 Task: Create a task  Integrate a new third-party API into a website , assign it to team member softage.1@softage.net in the project AgileCoast and update the status of the task to  On Track  , set the priority of the task to Low
Action: Mouse moved to (63, 292)
Screenshot: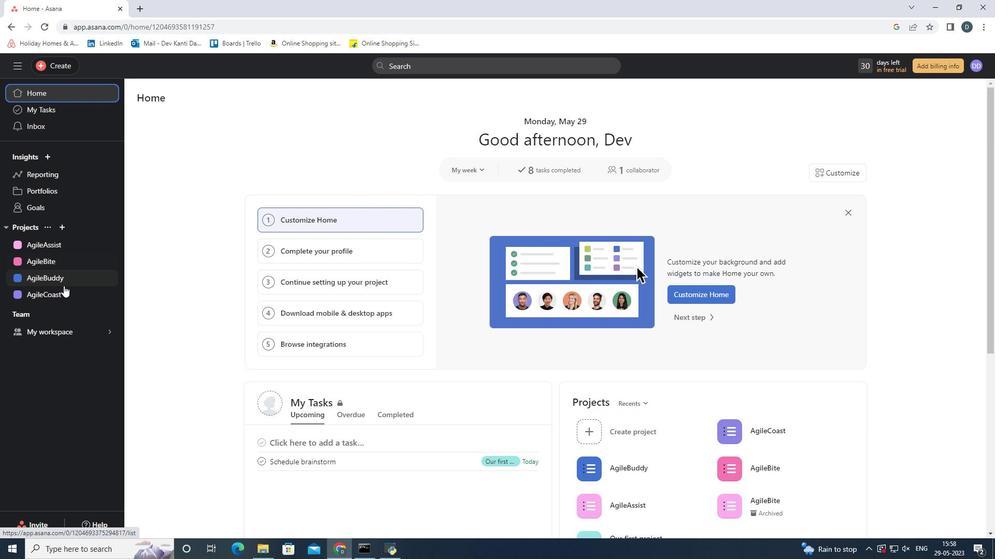
Action: Mouse pressed left at (63, 292)
Screenshot: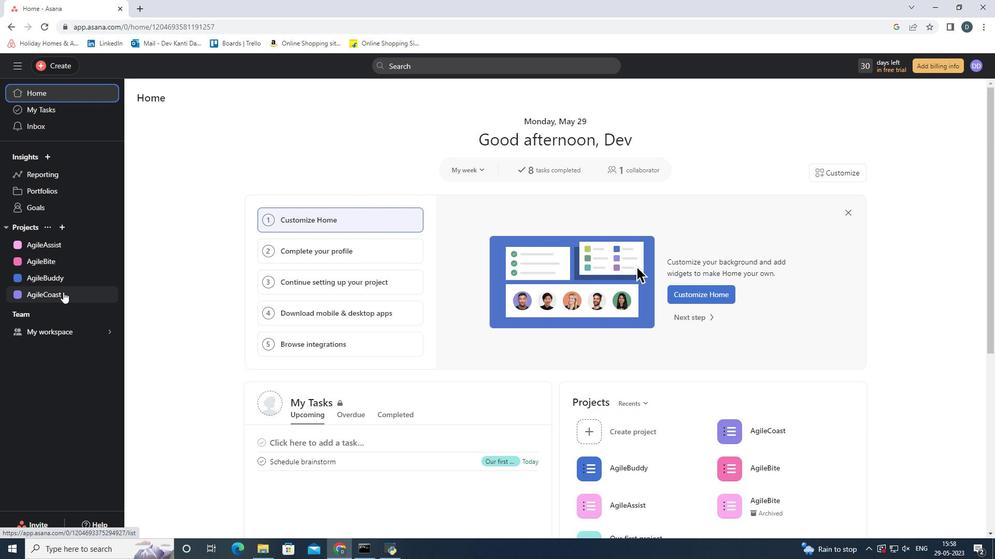 
Action: Mouse moved to (58, 61)
Screenshot: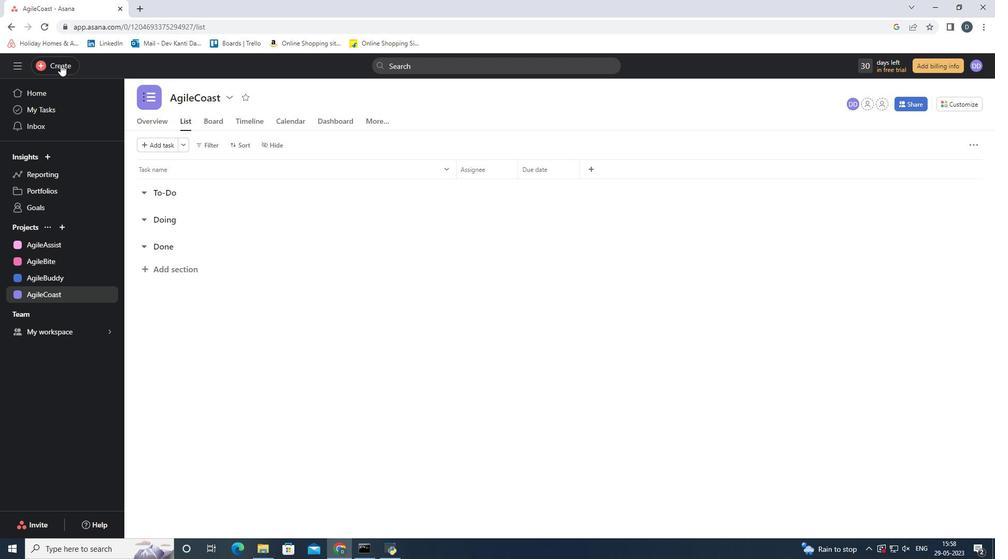 
Action: Mouse pressed left at (58, 61)
Screenshot: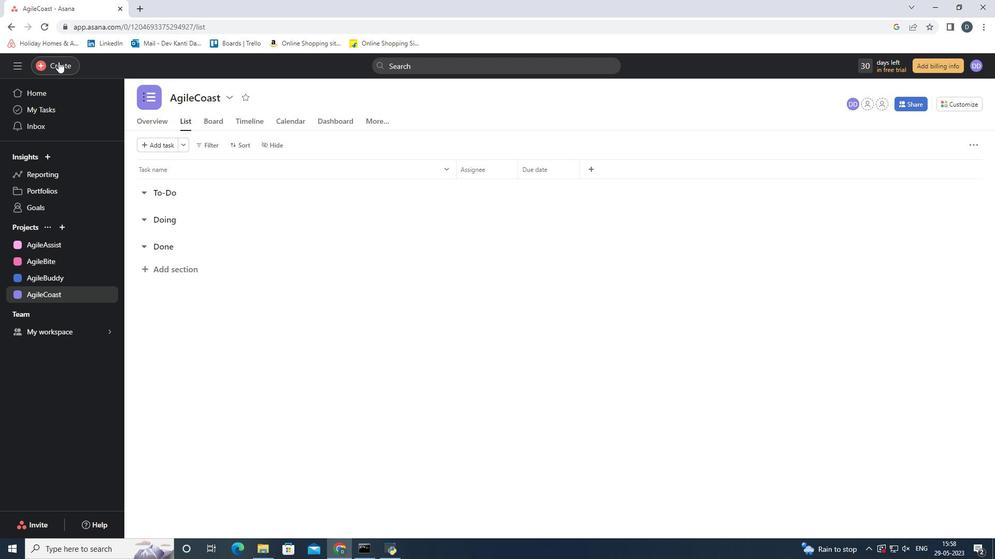 
Action: Mouse moved to (127, 72)
Screenshot: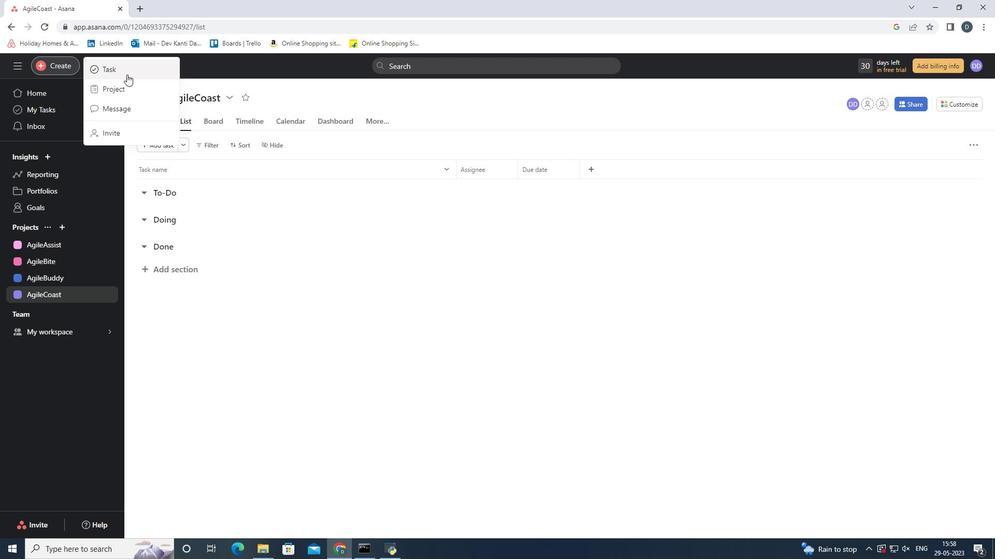 
Action: Mouse pressed left at (127, 72)
Screenshot: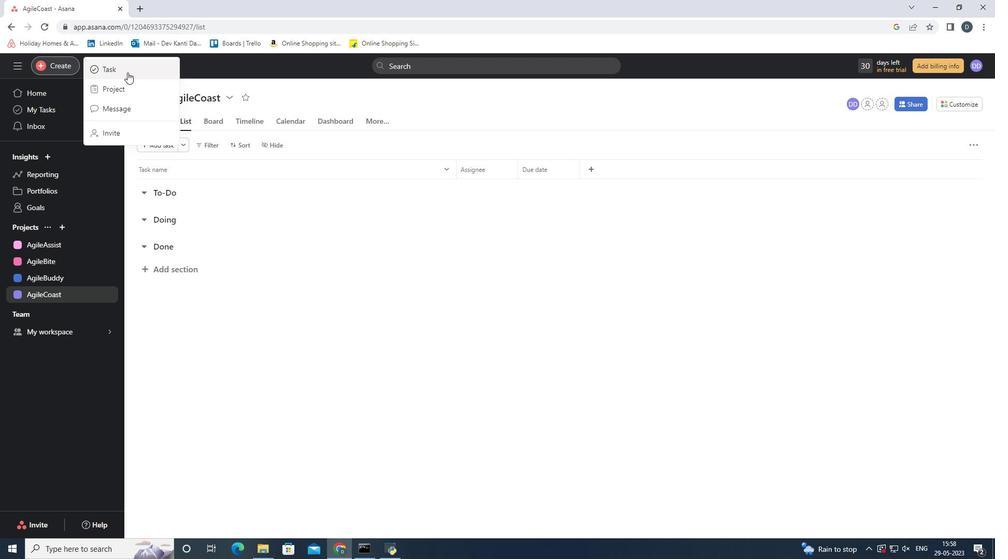 
Action: Mouse moved to (812, 319)
Screenshot: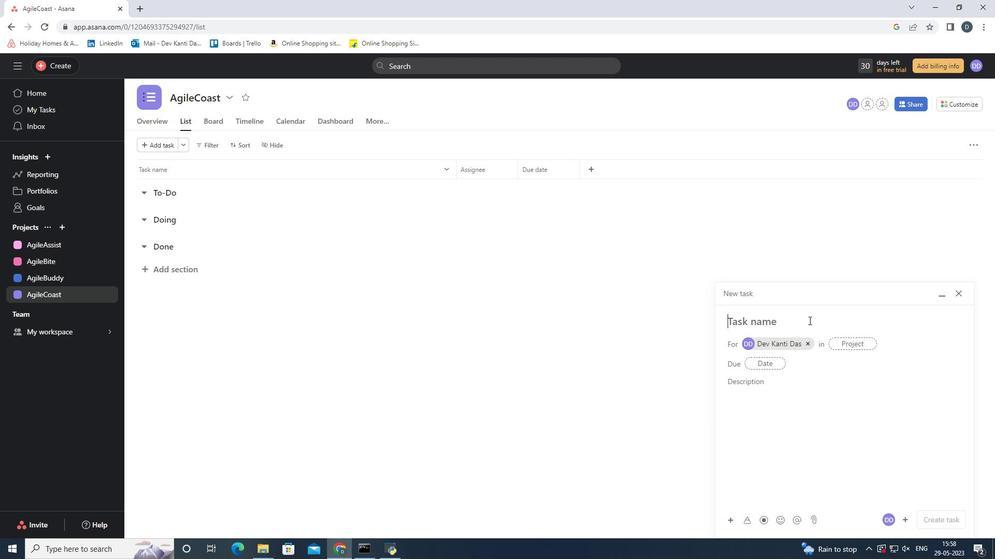 
Action: Key pressed <Key.shift><Key.shift><Key.shift><Key.shift><Key.shift><Key.shift><Key.shift><Key.shift><Key.shift><Key.shift><Key.shift><Key.shift><Key.shift><Key.shift><Key.shift><Key.shift><Key.shift><Key.shift><Key.shift><Key.shift><Key.shift><Key.shift><Key.shift><Key.shift><Key.shift>Integrate<Key.space>a<Key.space>new<Key.space>third<Key.space><Key.backspace>-party<Key.space><Key.shift>A<Key.shift_r>PI<Key.space>into<Key.space>a<Key.space>website
Screenshot: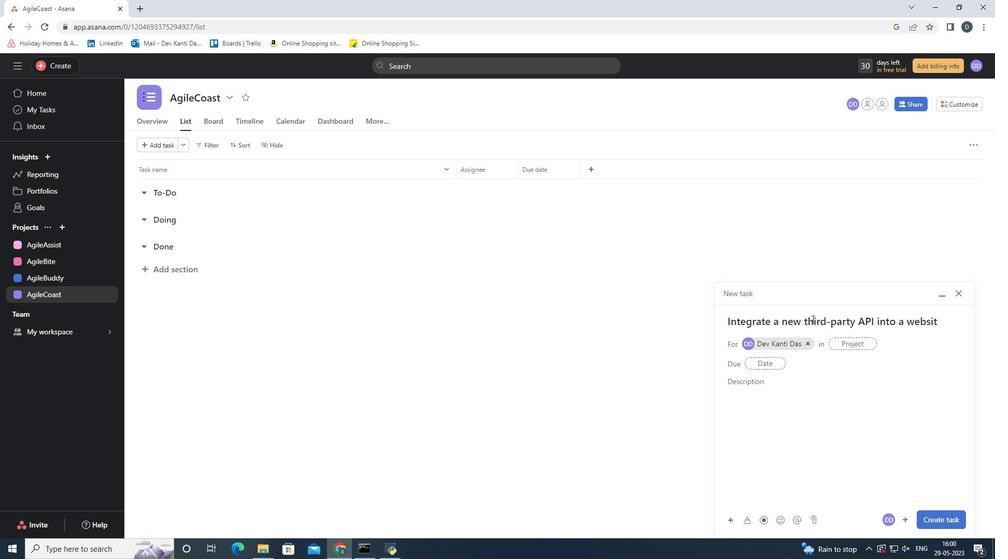 
Action: Mouse moved to (858, 343)
Screenshot: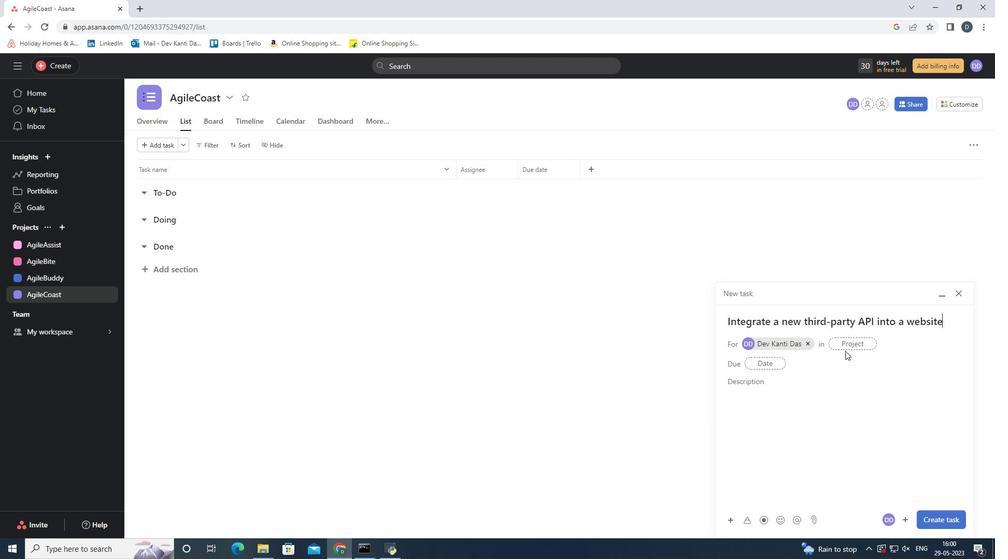 
Action: Mouse pressed left at (858, 343)
Screenshot: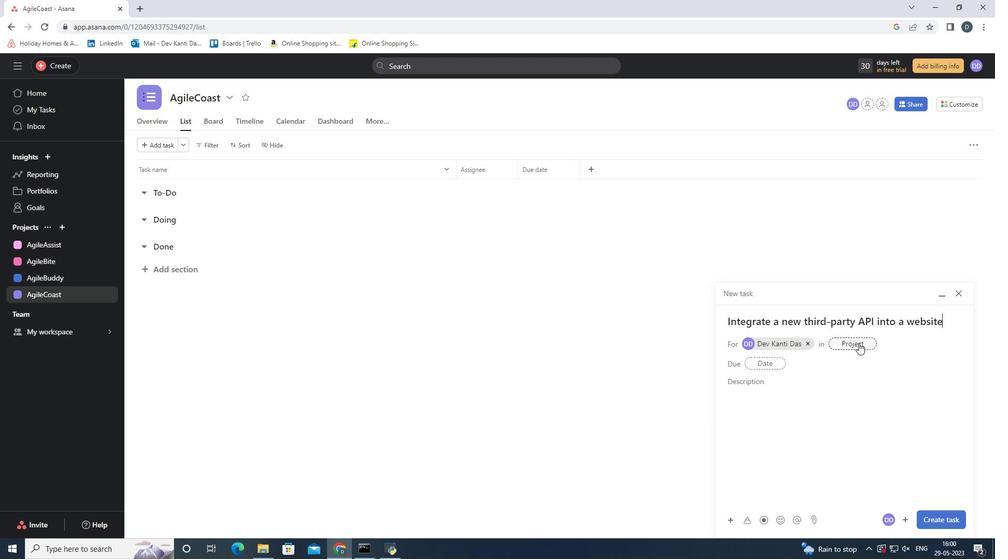 
Action: Mouse moved to (773, 363)
Screenshot: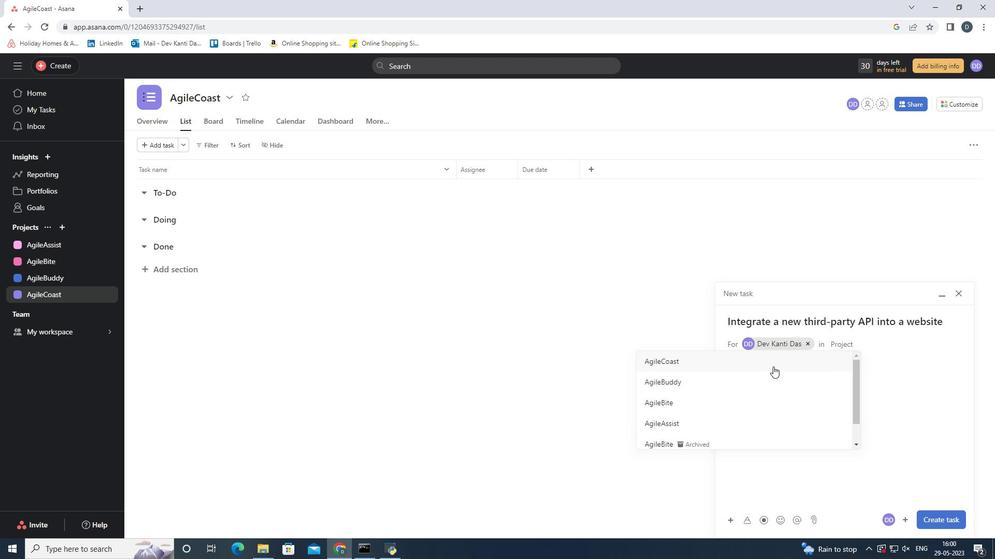 
Action: Mouse pressed left at (773, 363)
Screenshot: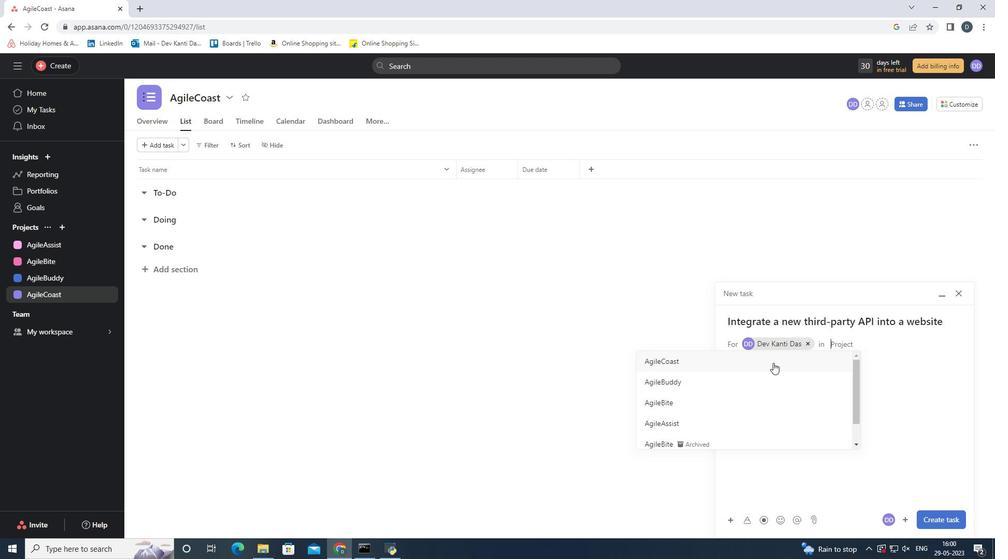
Action: Mouse moved to (899, 517)
Screenshot: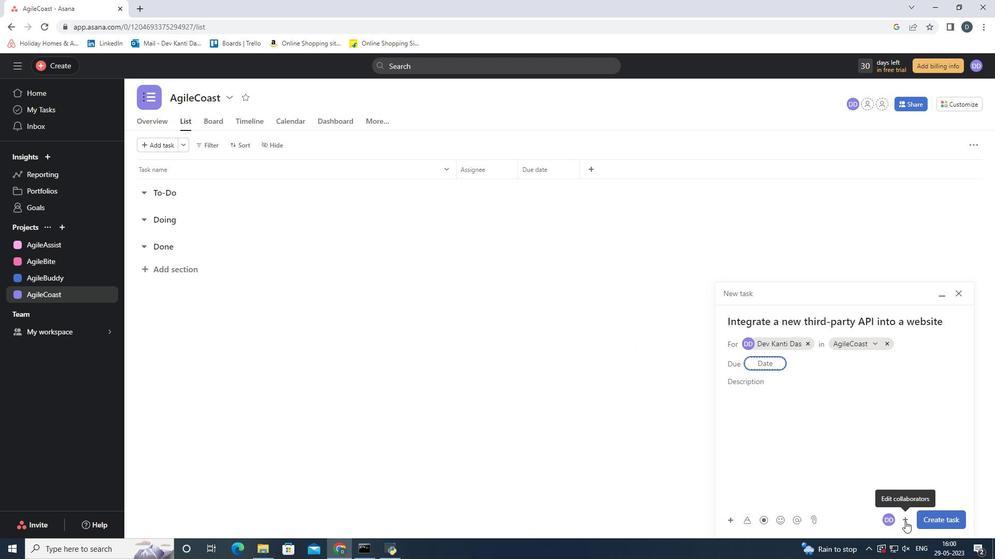 
Action: Mouse pressed left at (899, 517)
Screenshot: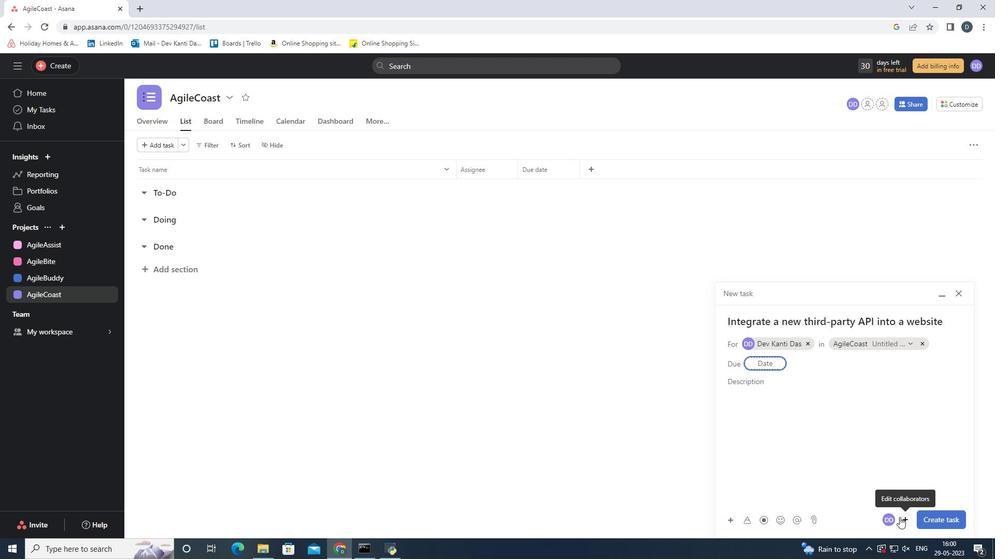 
Action: Mouse moved to (897, 482)
Screenshot: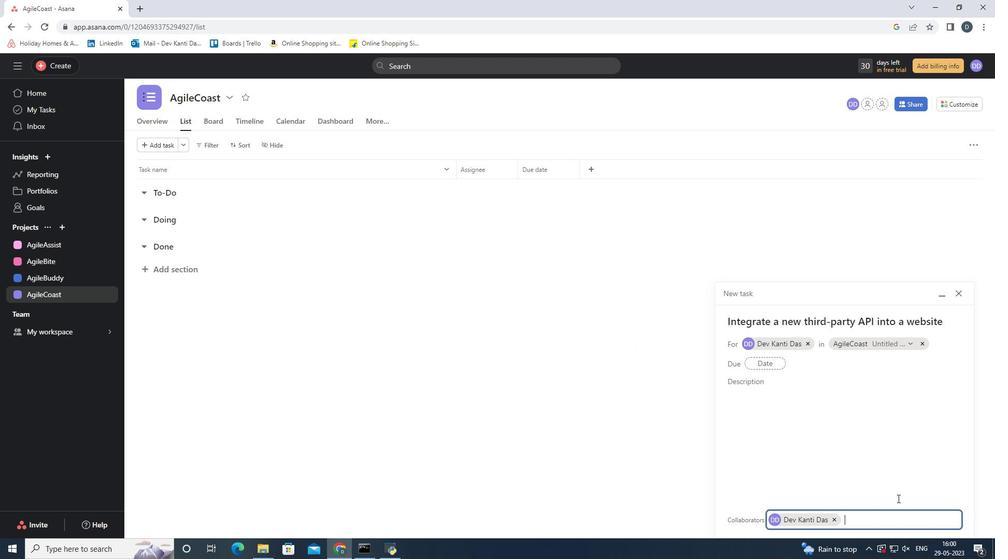 
Action: Key pressed <Key.shift>Soft
Screenshot: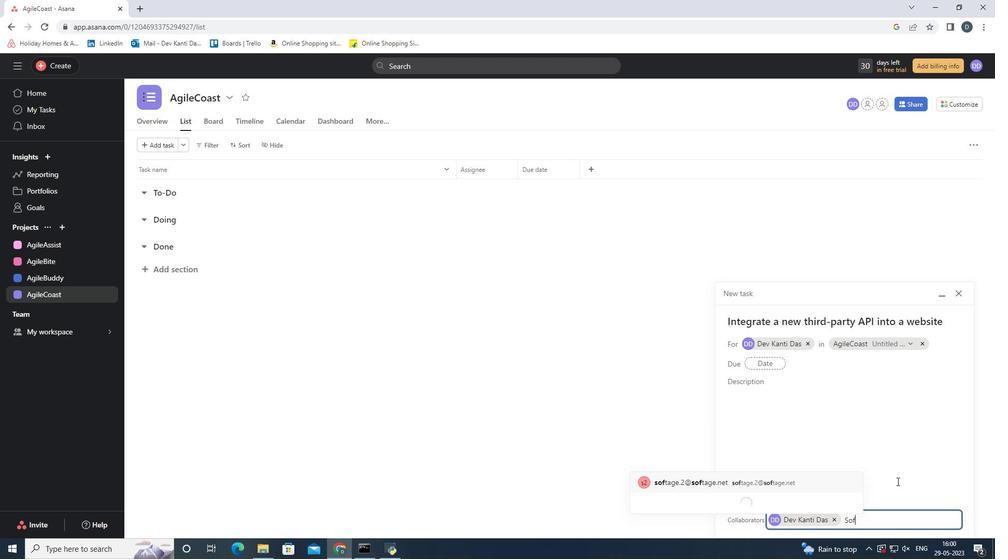 
Action: Mouse moved to (889, 488)
Screenshot: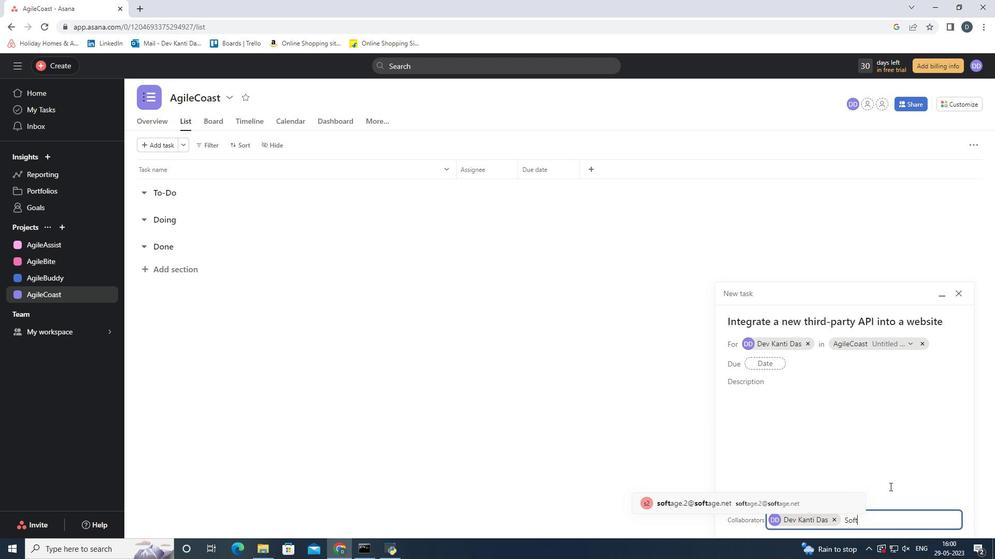 
Action: Key pressed <Key.backspace><Key.backspace><Key.backspace><Key.backspace>
Screenshot: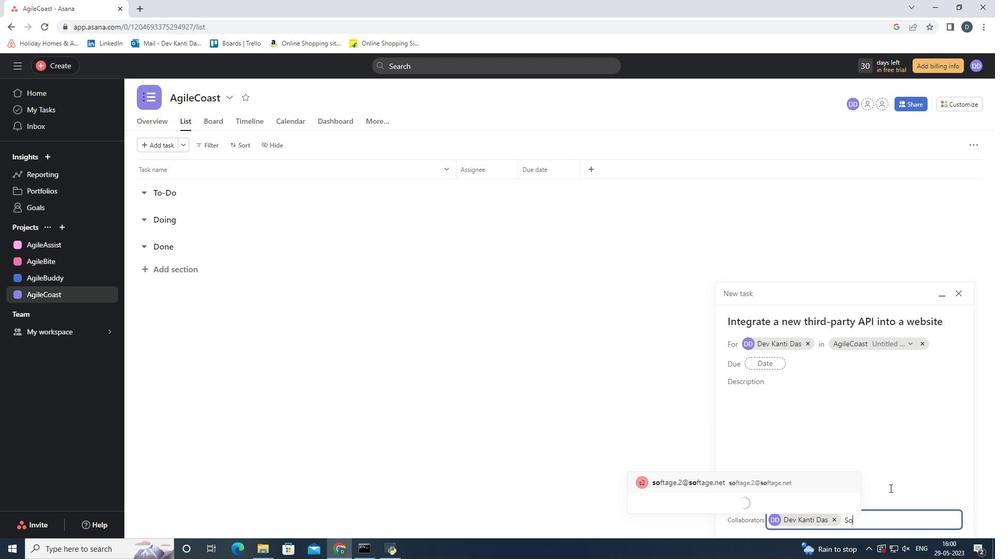 
Action: Mouse pressed left at (889, 488)
Screenshot: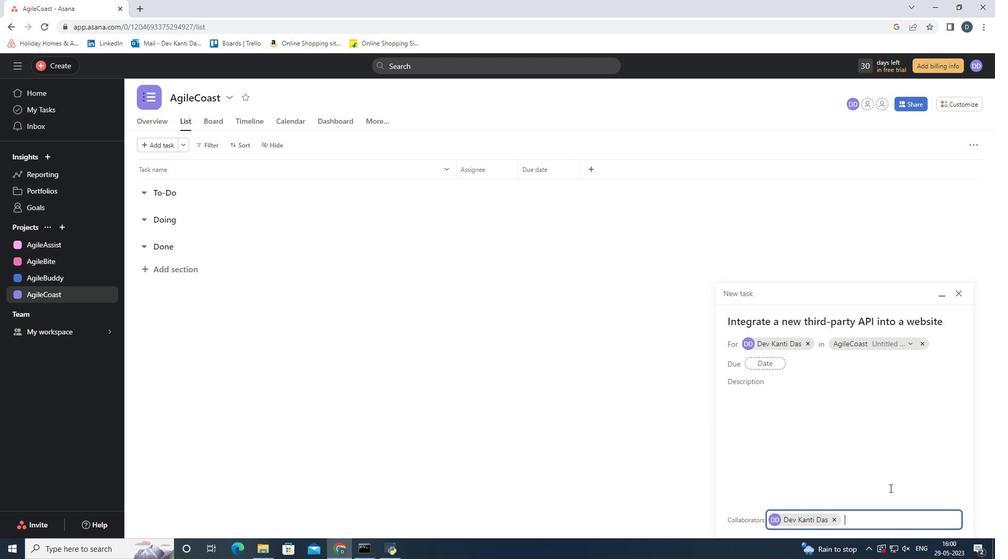 
Action: Mouse moved to (40, 530)
Screenshot: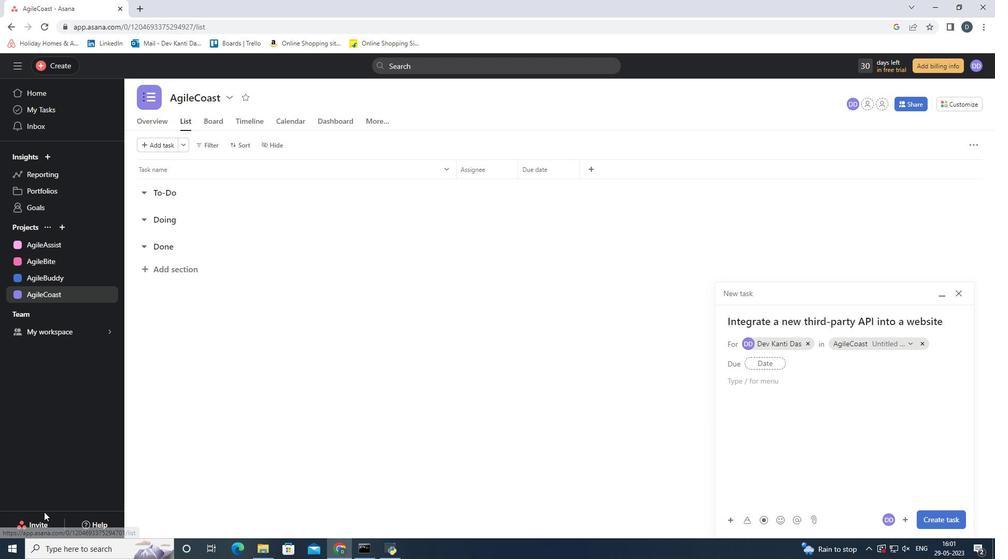 
Action: Mouse pressed left at (40, 530)
Screenshot: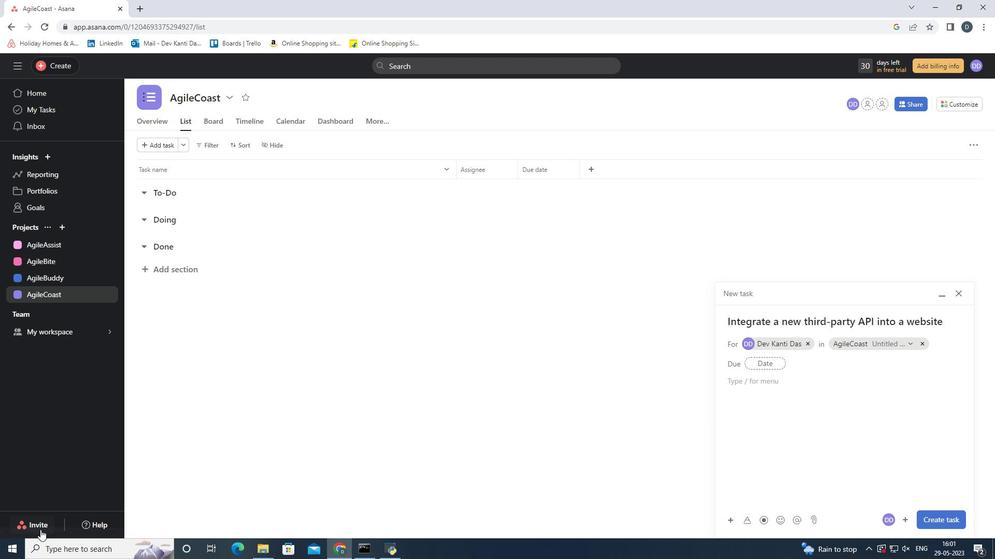 
Action: Mouse moved to (454, 162)
Screenshot: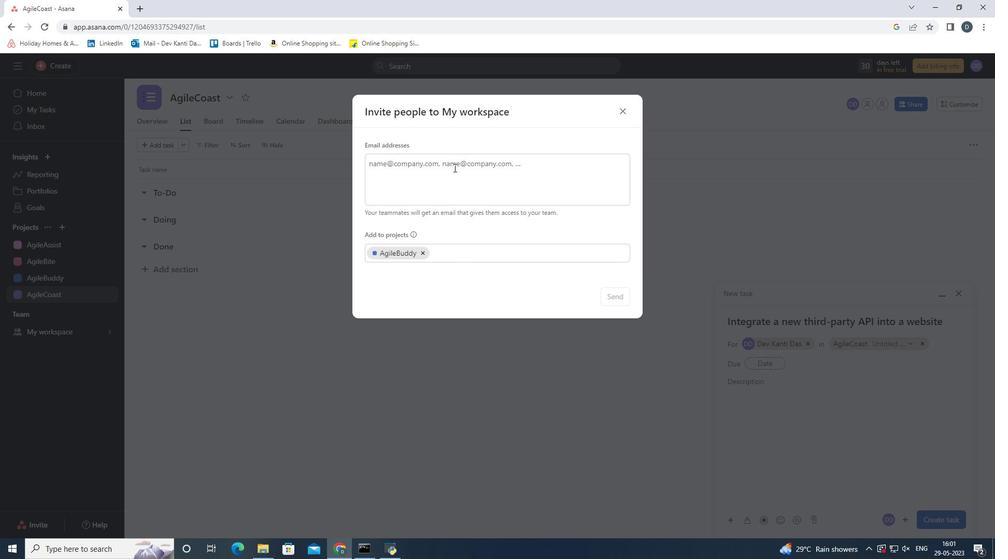 
Action: Mouse pressed left at (454, 162)
Screenshot: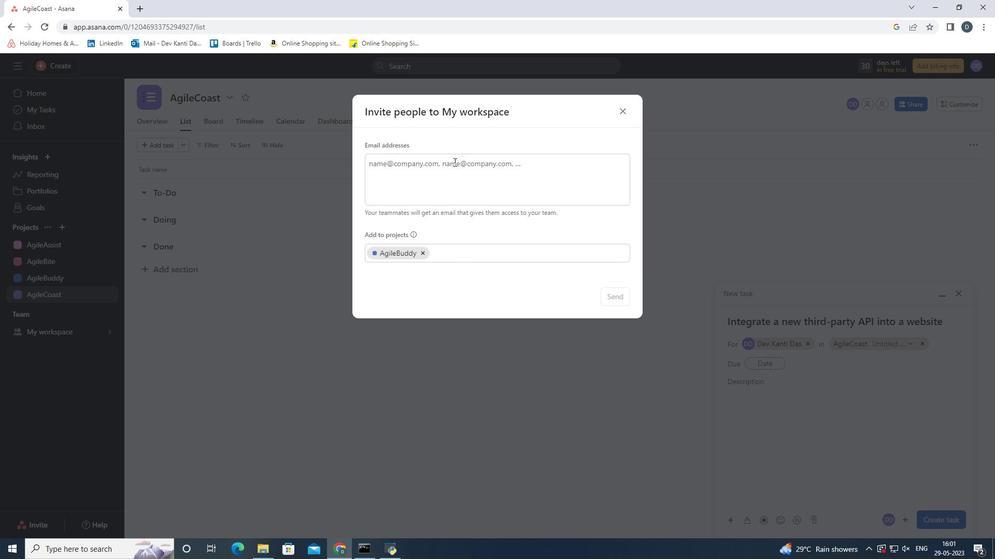 
Action: Key pressed <Key.shift><Key.shift><Key.shift>Softage.1<Key.shift>@softage.net
Screenshot: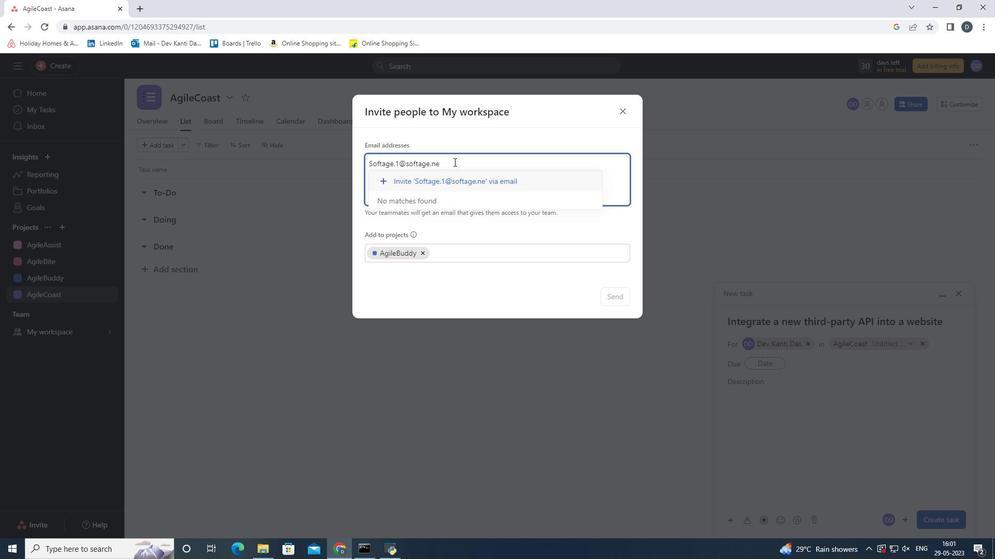
Action: Mouse moved to (509, 179)
Screenshot: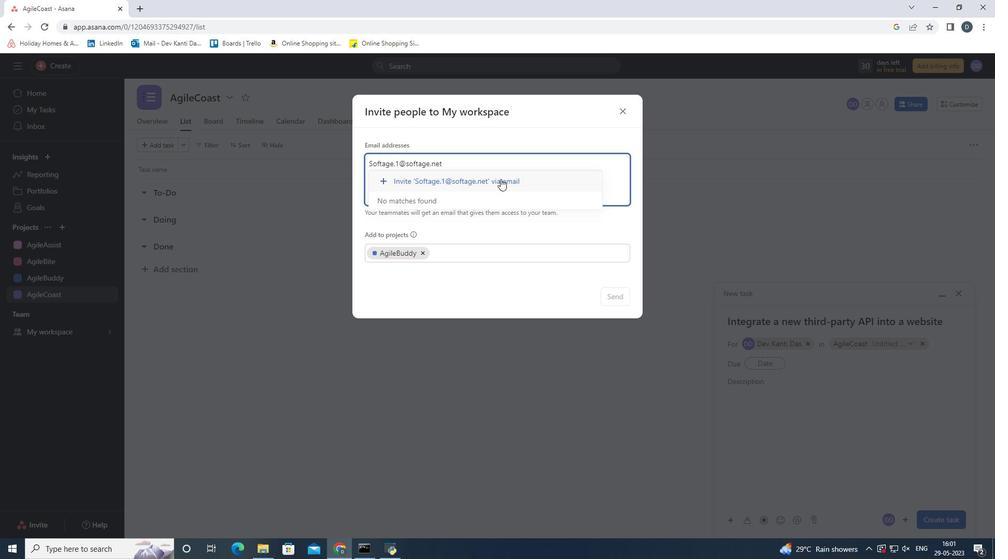 
Action: Mouse pressed left at (509, 179)
Screenshot: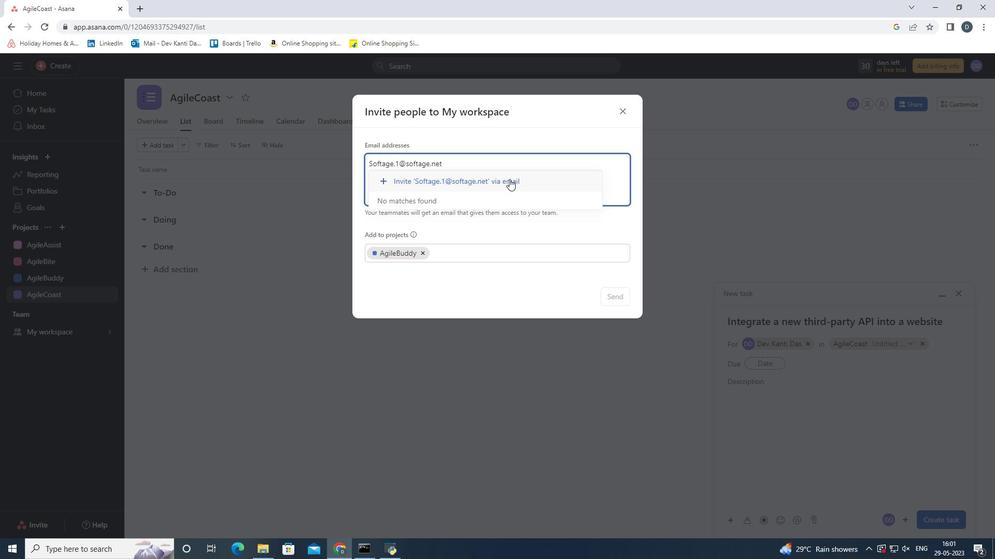 
Action: Mouse moved to (616, 297)
Screenshot: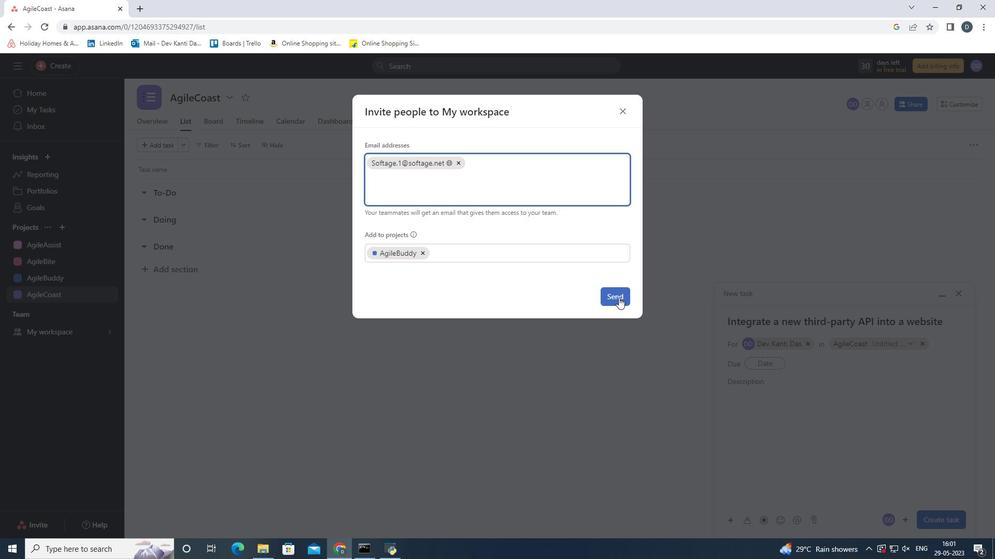 
Action: Mouse pressed left at (616, 297)
Screenshot: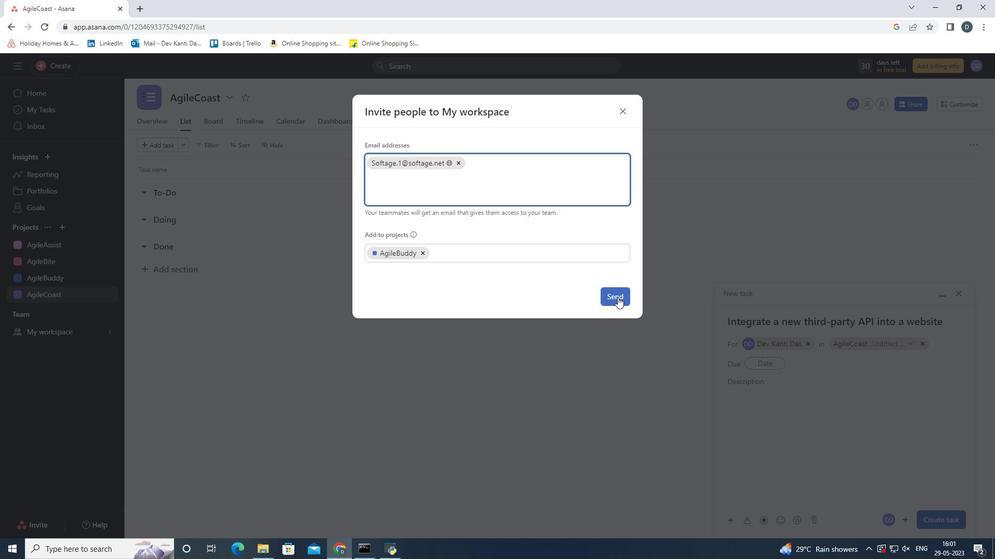 
Action: Mouse moved to (590, 171)
Screenshot: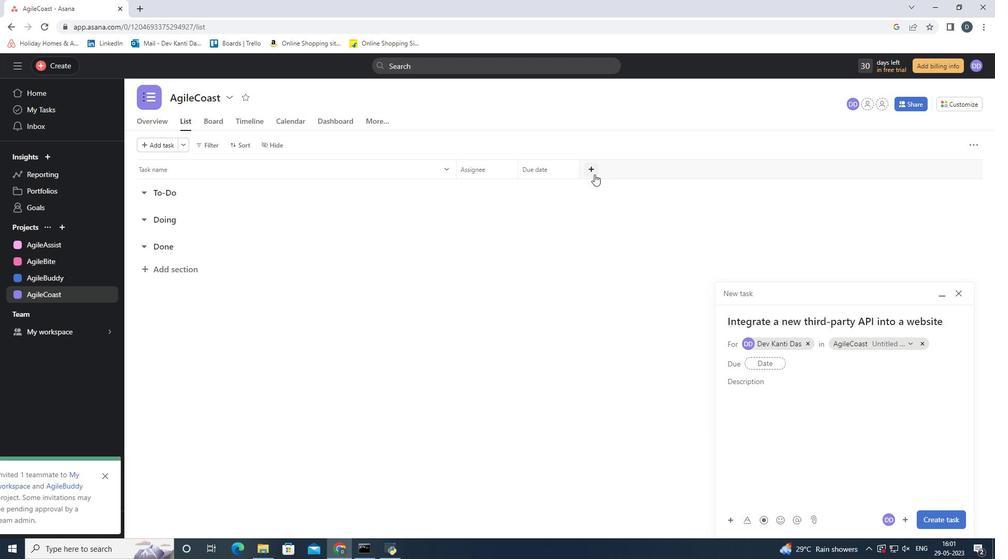 
Action: Mouse pressed left at (590, 171)
Screenshot: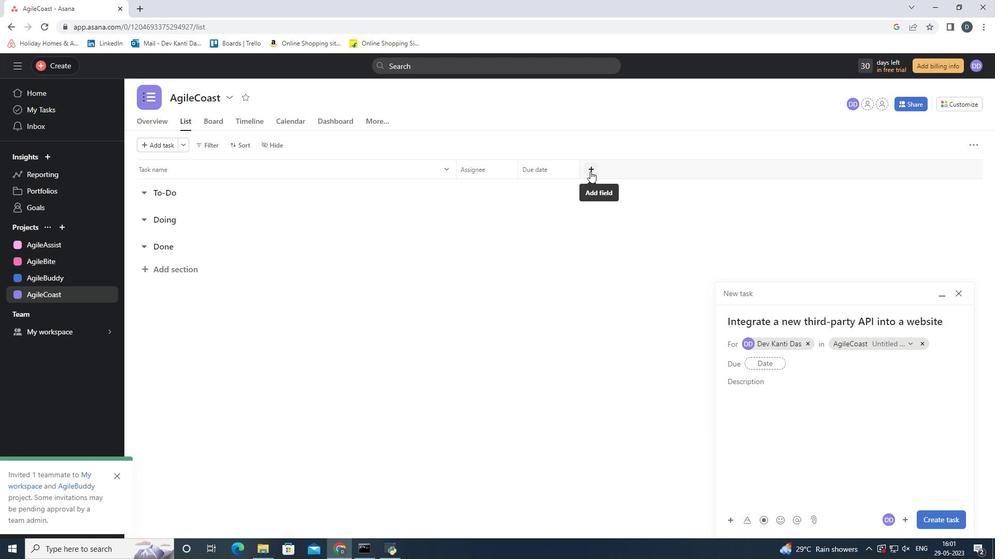 
Action: Mouse moved to (612, 208)
Screenshot: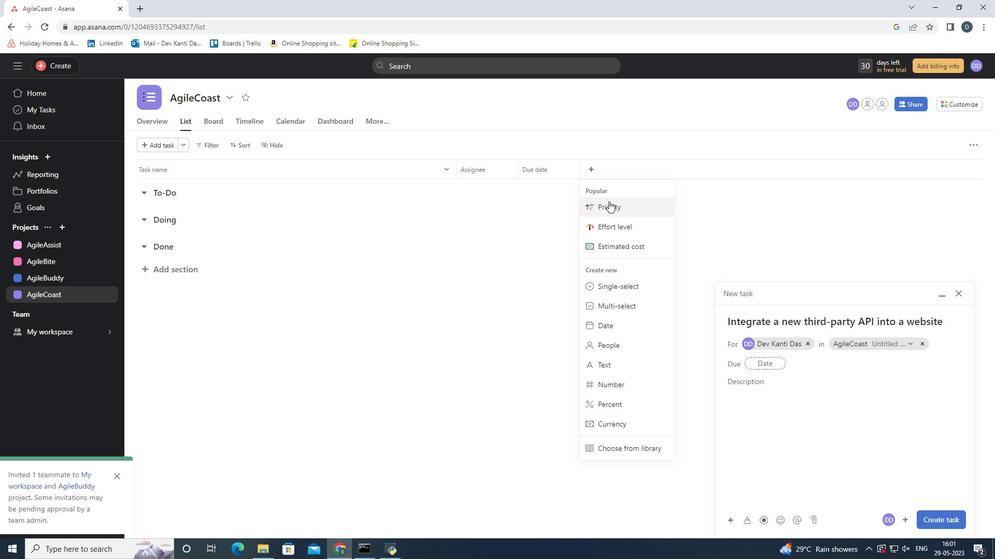 
Action: Mouse pressed left at (612, 208)
Screenshot: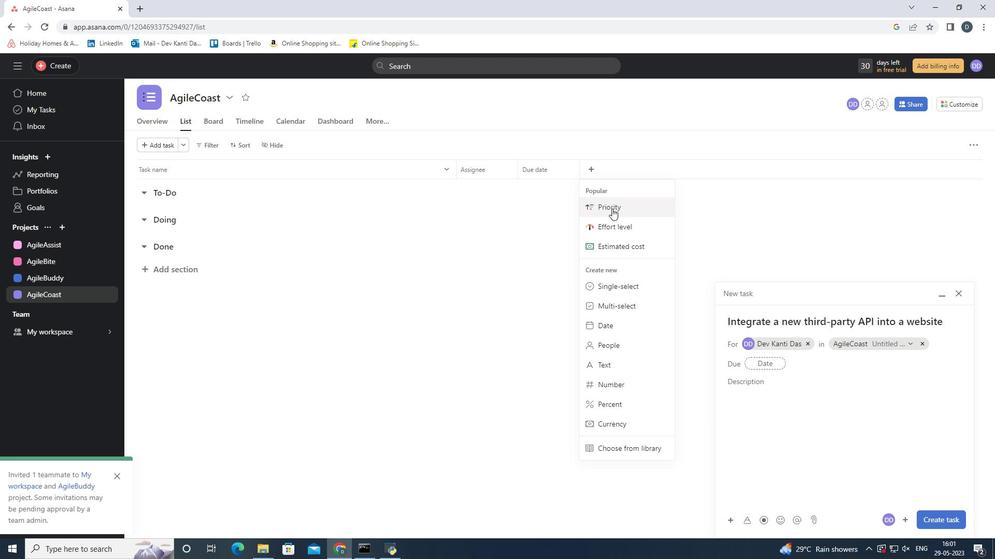 
Action: Mouse moved to (610, 364)
Screenshot: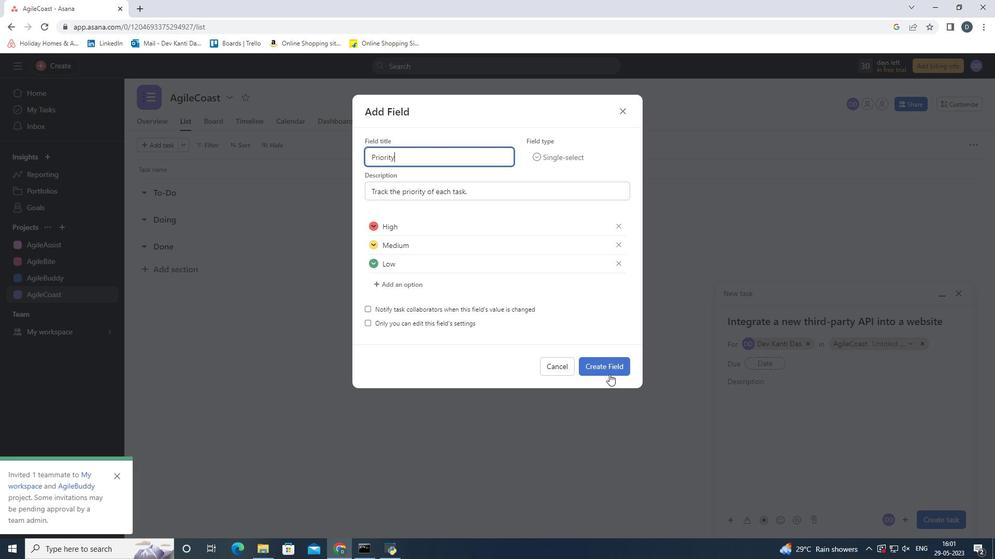 
Action: Mouse pressed left at (610, 364)
Screenshot: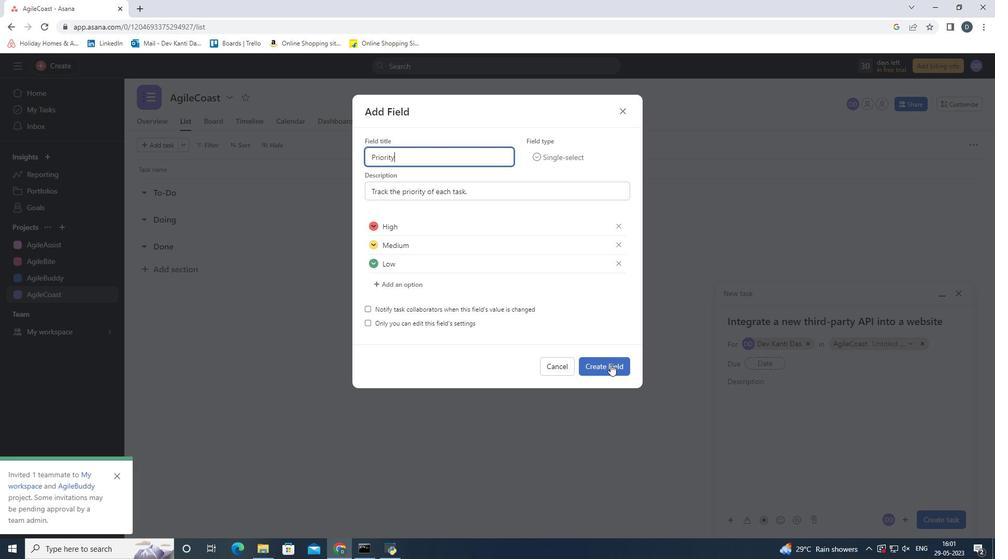
Action: Mouse moved to (655, 165)
Screenshot: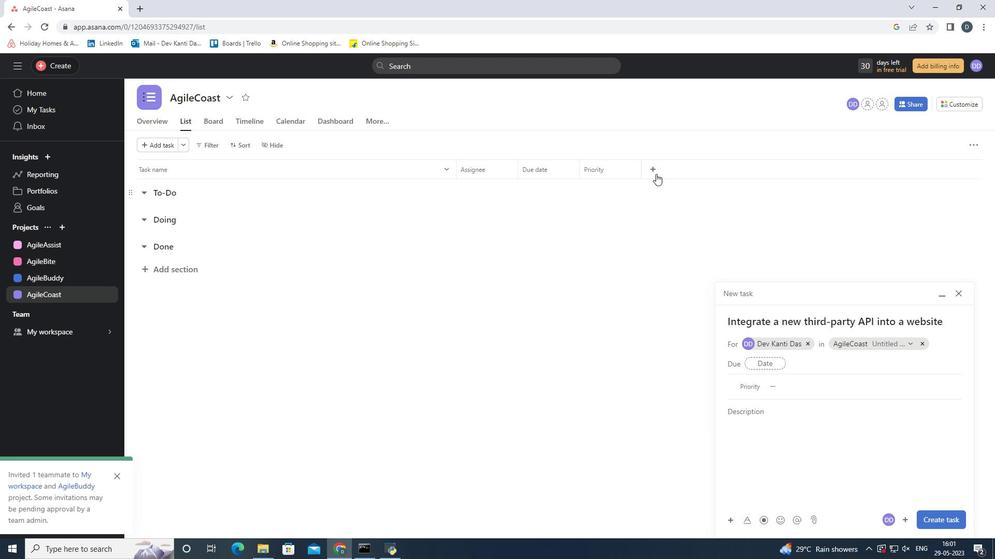 
Action: Mouse pressed left at (655, 165)
Screenshot: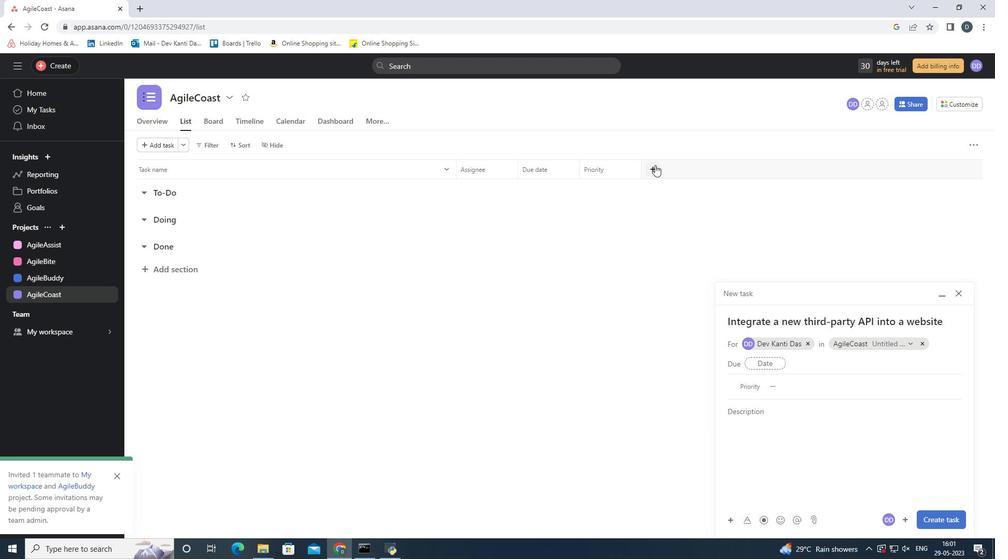 
Action: Mouse moved to (675, 293)
Screenshot: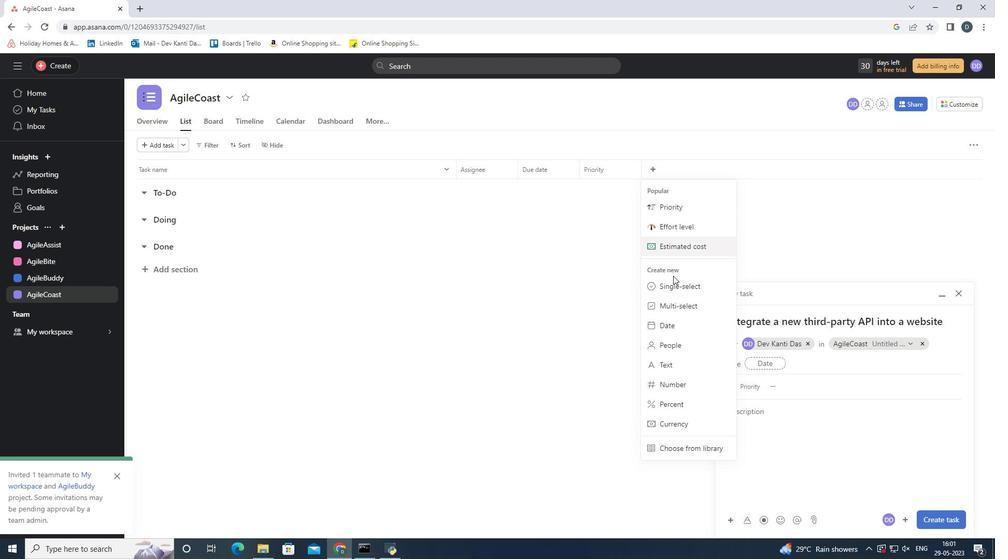 
Action: Mouse pressed left at (675, 293)
Screenshot: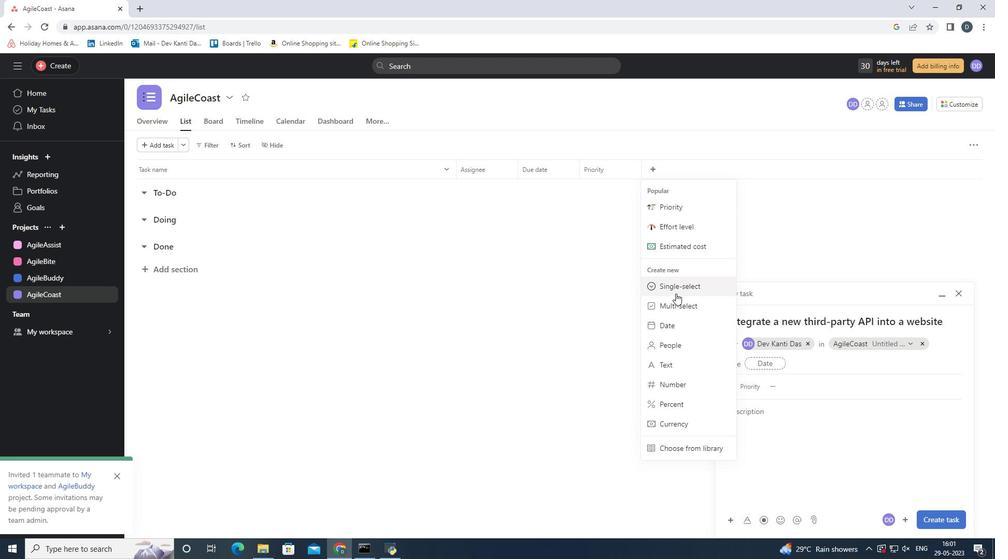 
Action: Mouse moved to (482, 166)
Screenshot: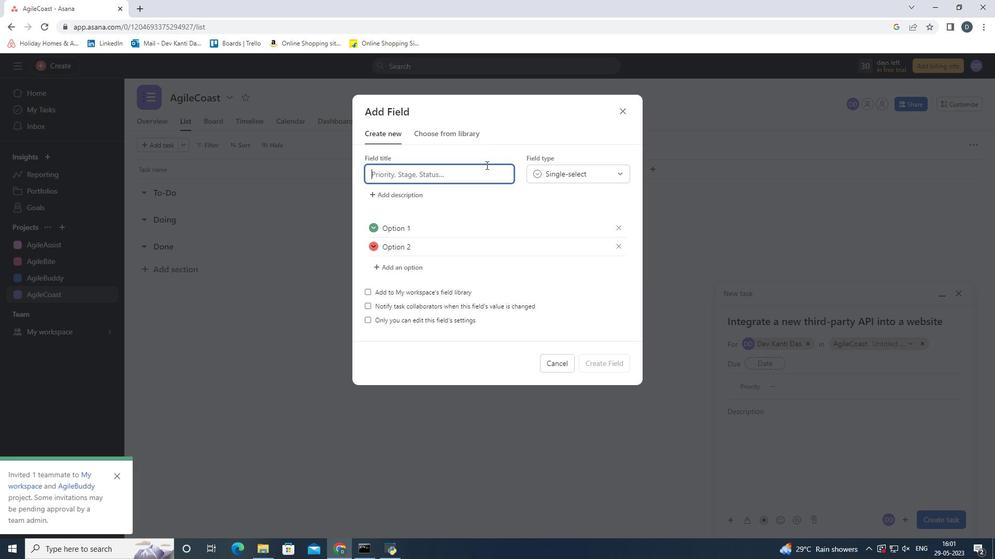 
Action: Key pressed <Key.shift><Key.shift><Key.shift>Status
Screenshot: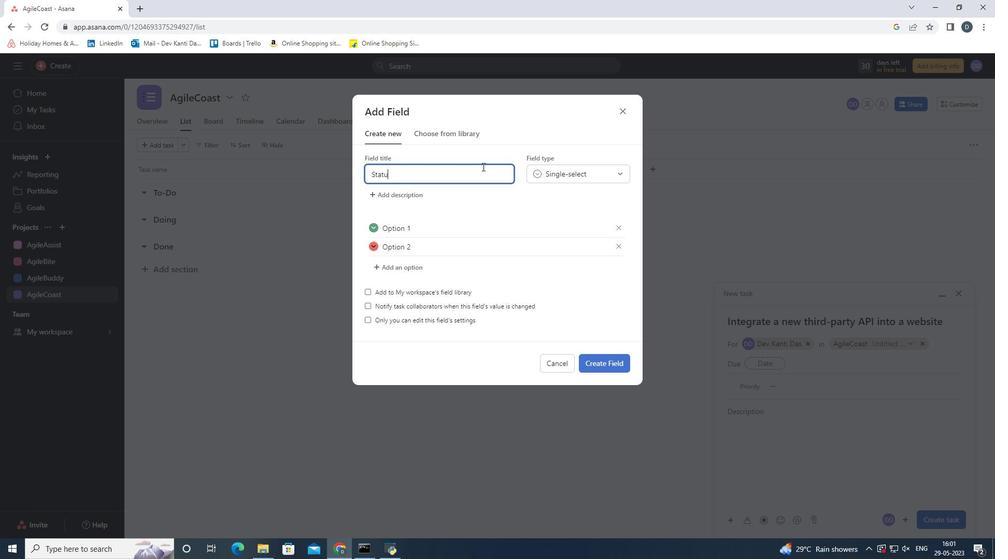 
Action: Mouse moved to (437, 234)
Screenshot: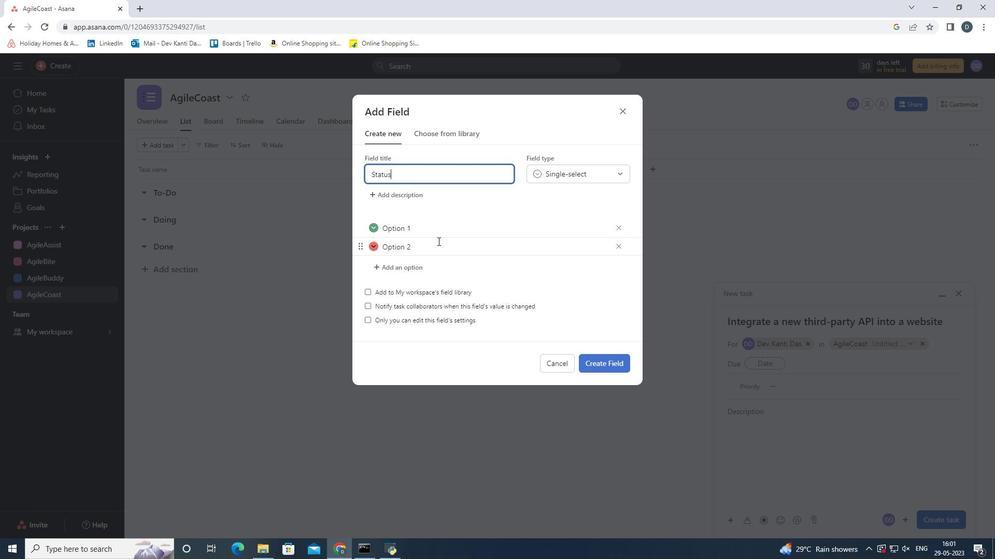
Action: Mouse pressed left at (437, 234)
Screenshot: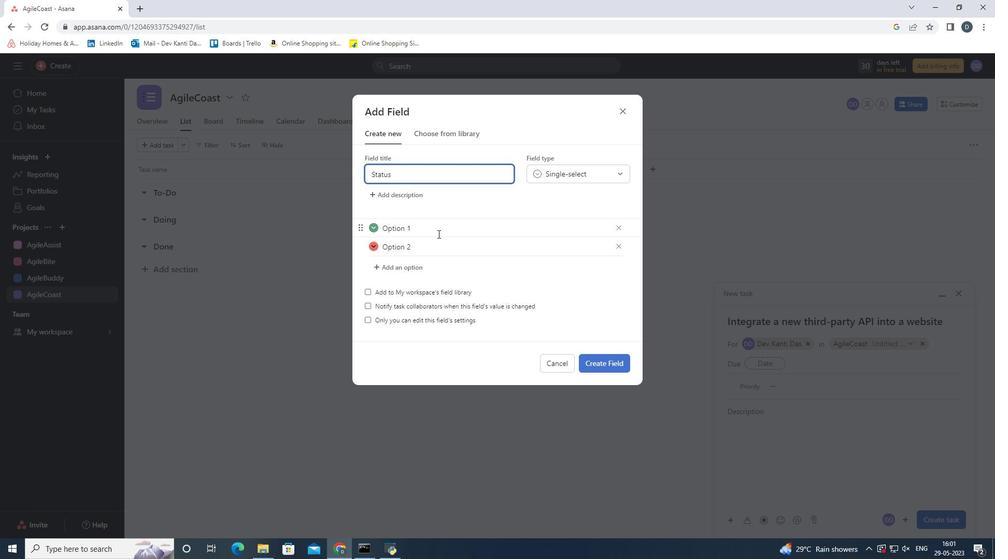 
Action: Mouse moved to (437, 233)
Screenshot: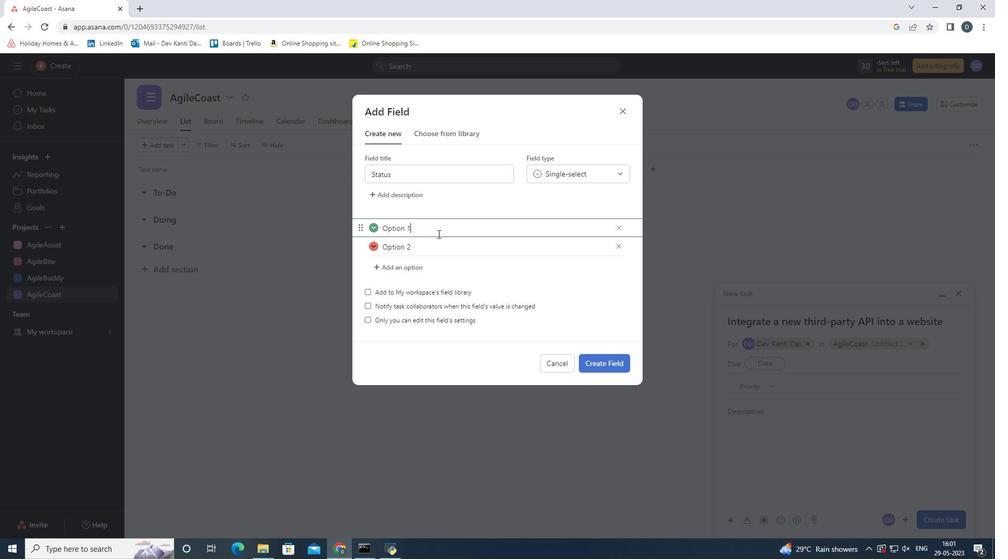 
Action: Key pressed <Key.backspace><Key.backspace><Key.backspace><Key.backspace><Key.backspace><Key.backspace><Key.backspace>n<Key.space><Key.shift>Track
Screenshot: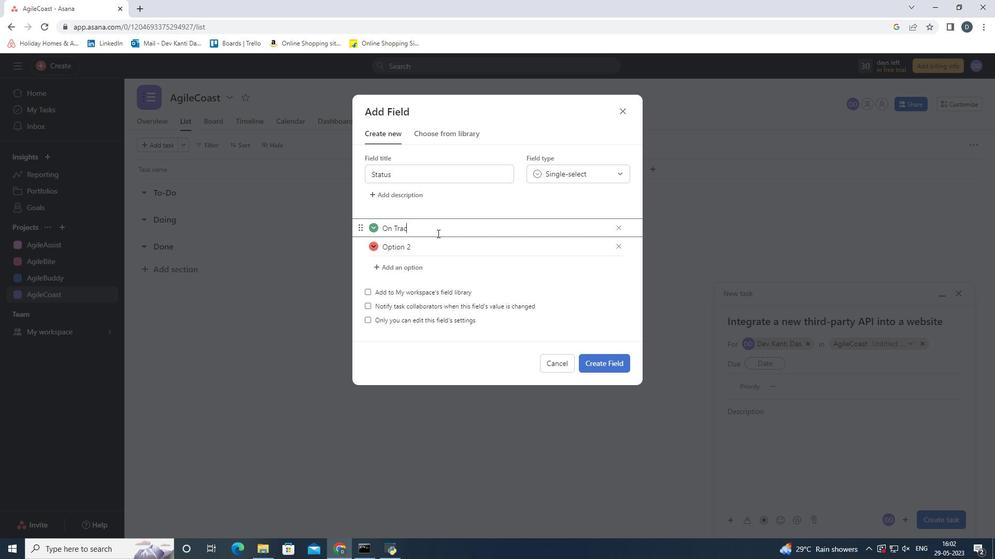 
Action: Mouse moved to (444, 258)
Screenshot: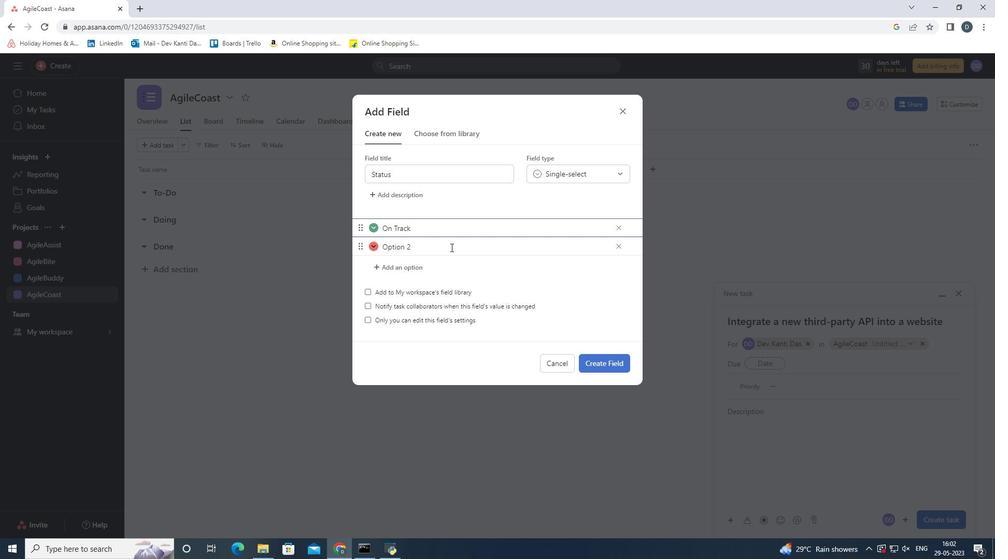 
Action: Mouse pressed left at (444, 258)
Screenshot: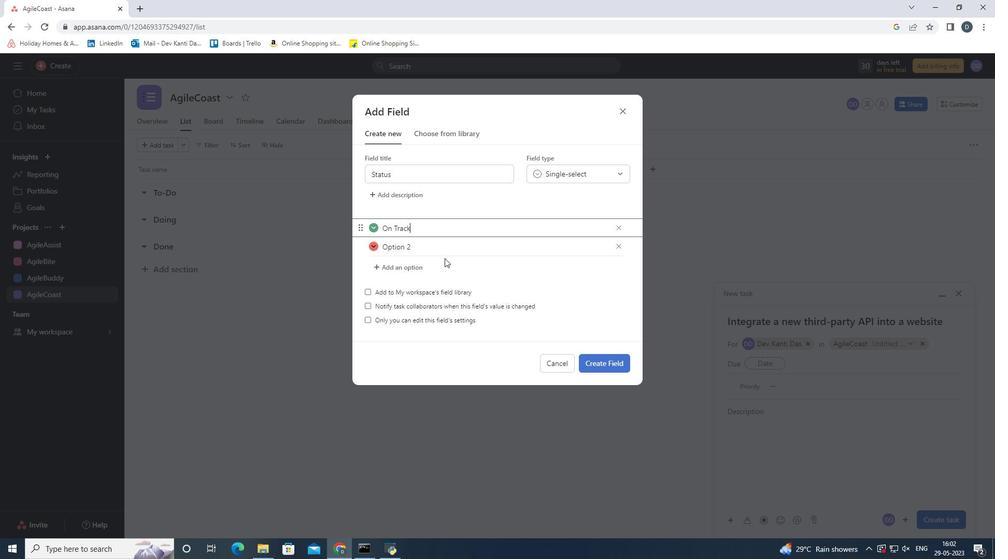 
Action: Mouse moved to (445, 254)
Screenshot: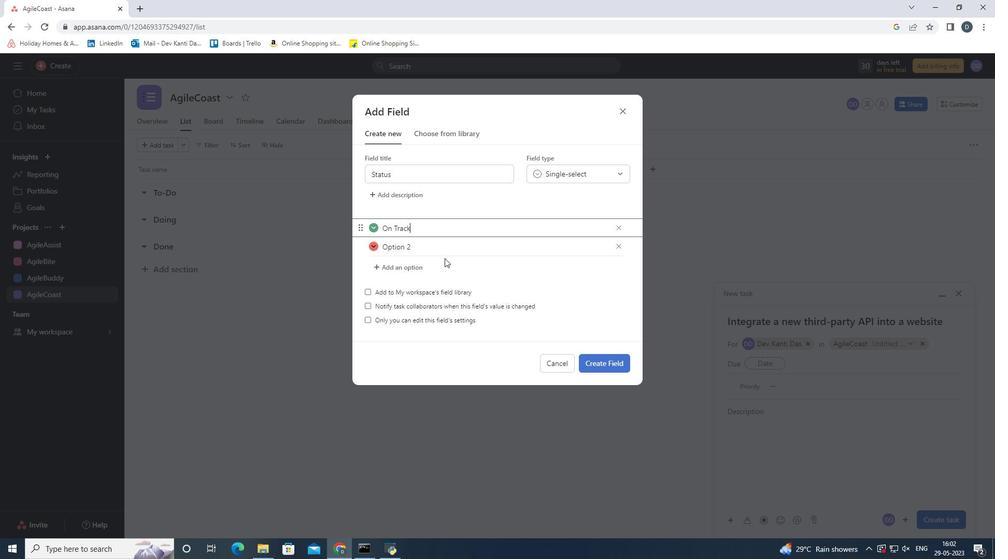 
Action: Mouse pressed left at (445, 254)
Screenshot: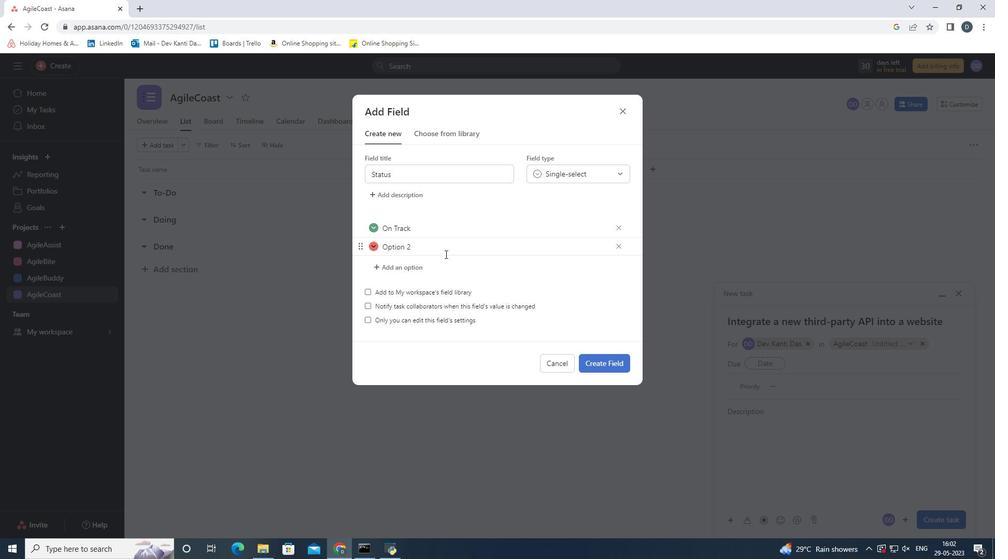 
Action: Mouse moved to (443, 254)
Screenshot: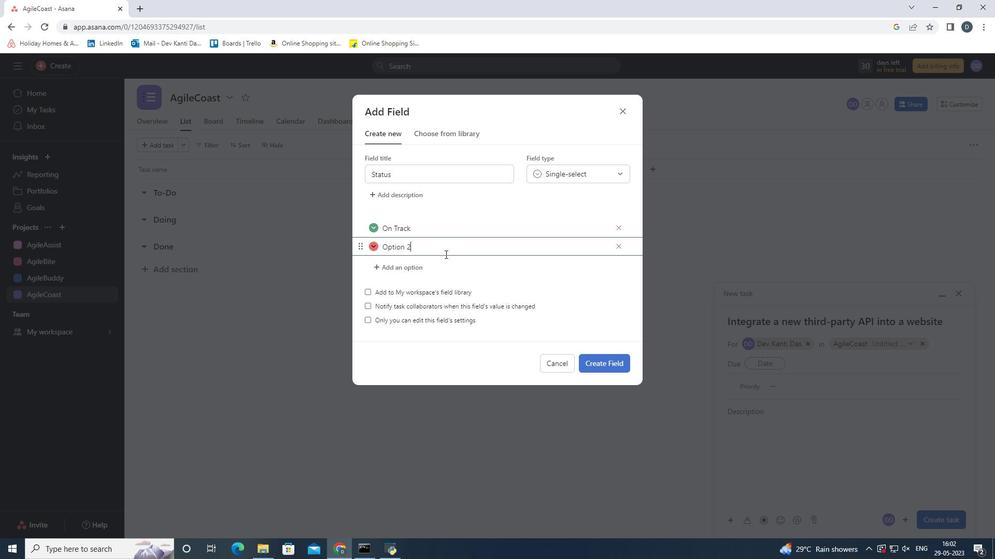 
Action: Key pressed <Key.backspace><Key.backspace><Key.backspace><Key.backspace><Key.backspace><Key.backspace><Key.backspace>ff<Key.space><Key.shift>Track
Screenshot: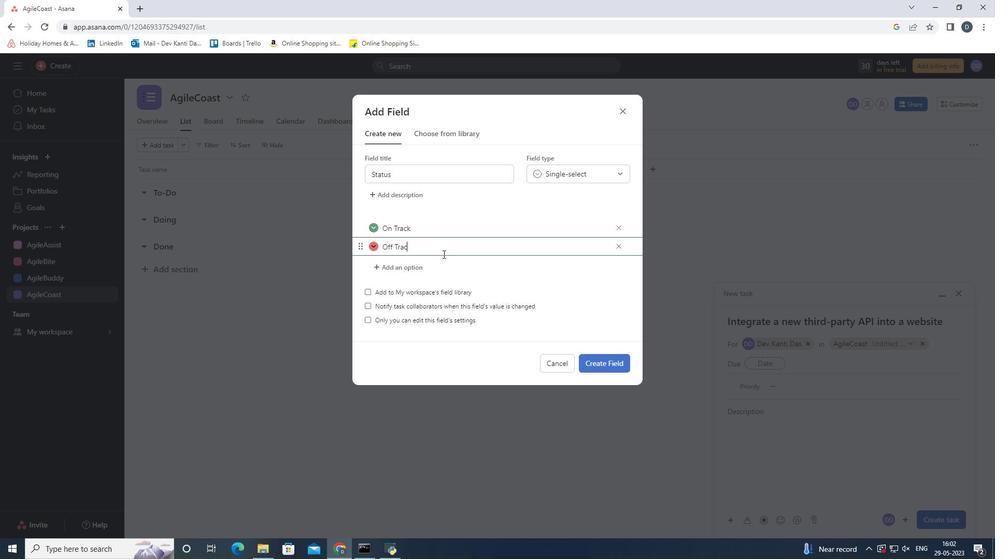 
Action: Mouse moved to (389, 270)
Screenshot: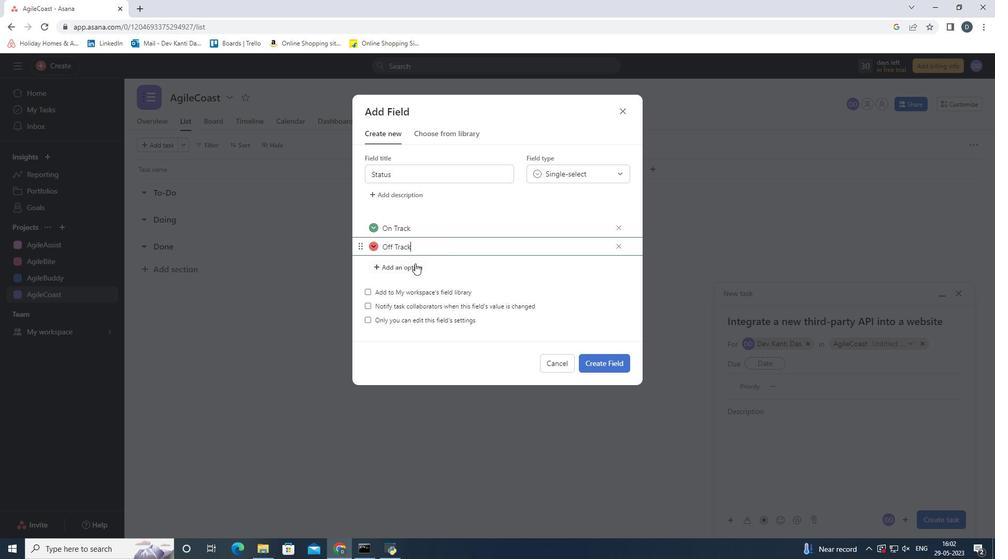 
Action: Mouse pressed left at (389, 270)
Screenshot: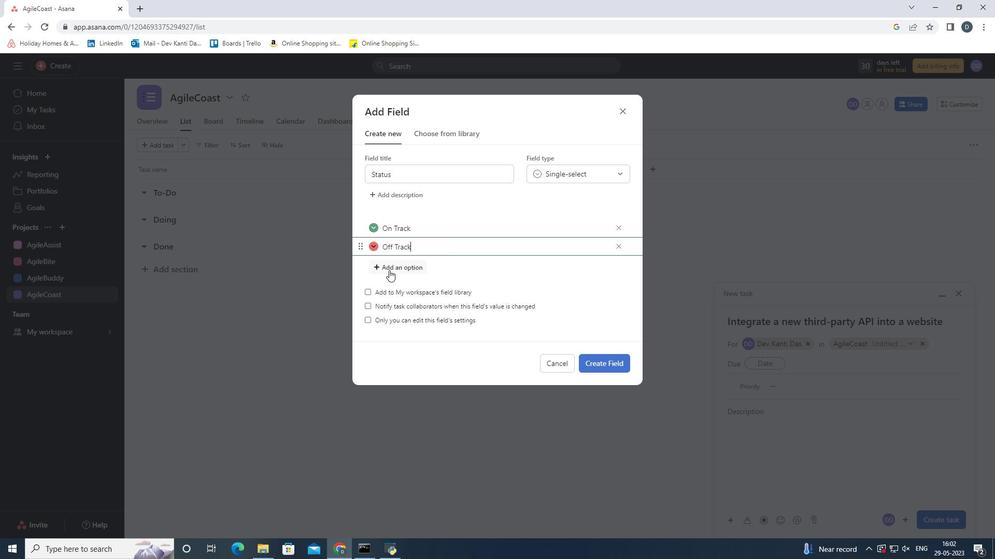 
Action: Mouse moved to (412, 271)
Screenshot: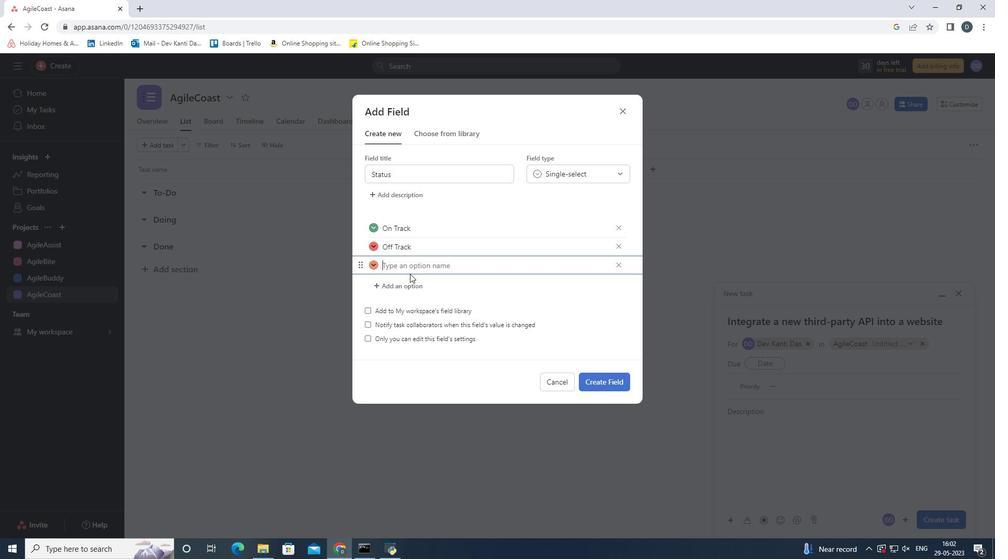 
Action: Key pressed <Key.shift>At<Key.space><Key.shift>Risk
Screenshot: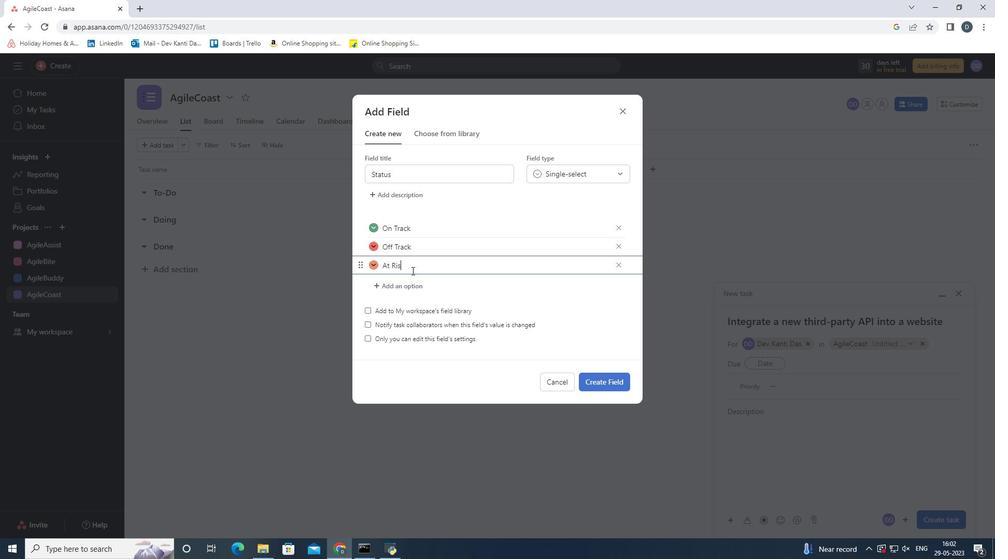 
Action: Mouse moved to (393, 285)
Screenshot: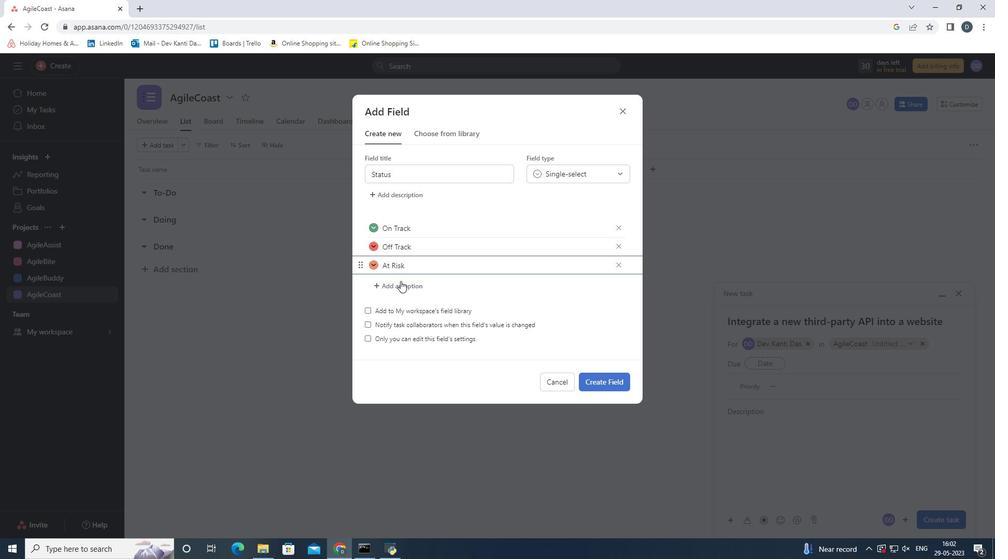 
Action: Mouse pressed left at (393, 285)
Screenshot: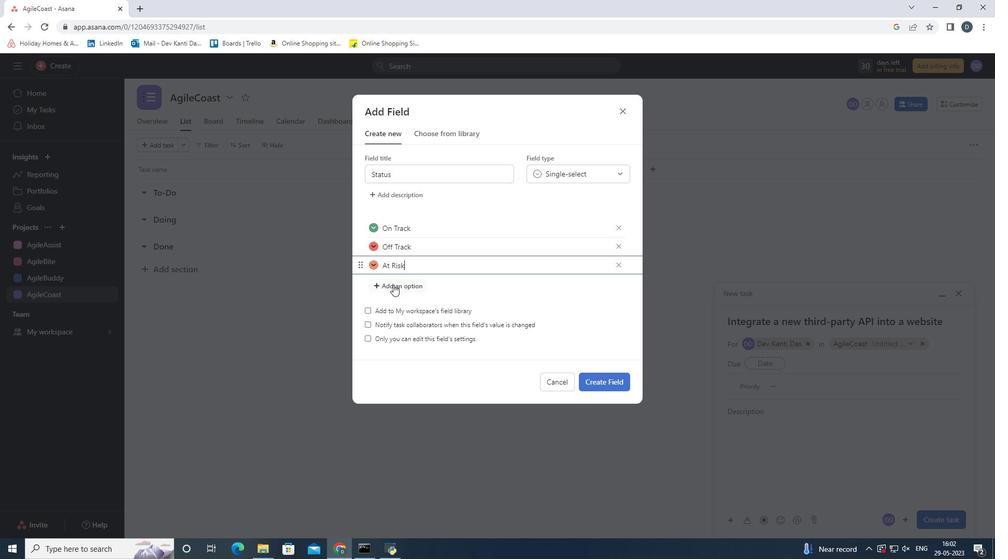 
Action: Mouse moved to (394, 287)
Screenshot: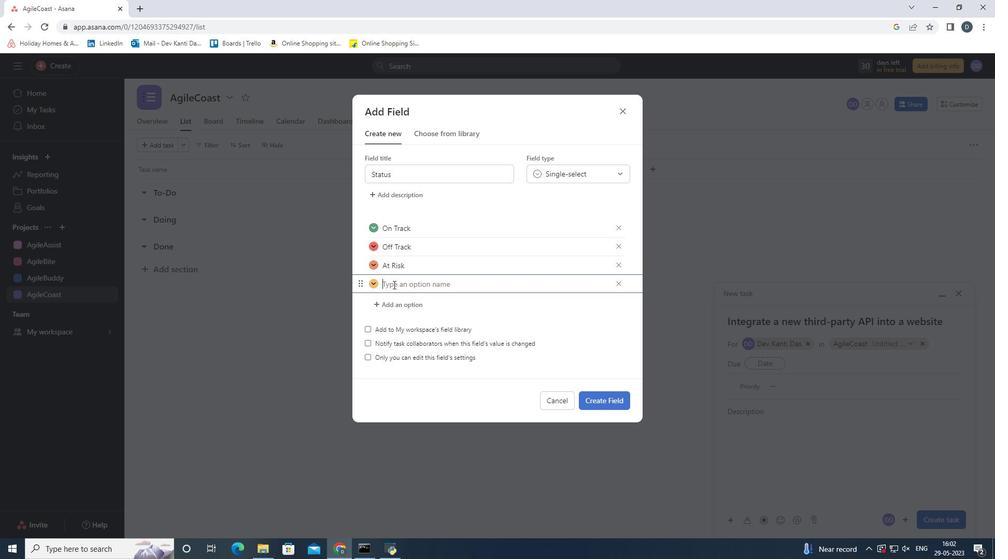 
Action: Key pressed <Key.shift>On<Key.space><Key.shift>Hold
Screenshot: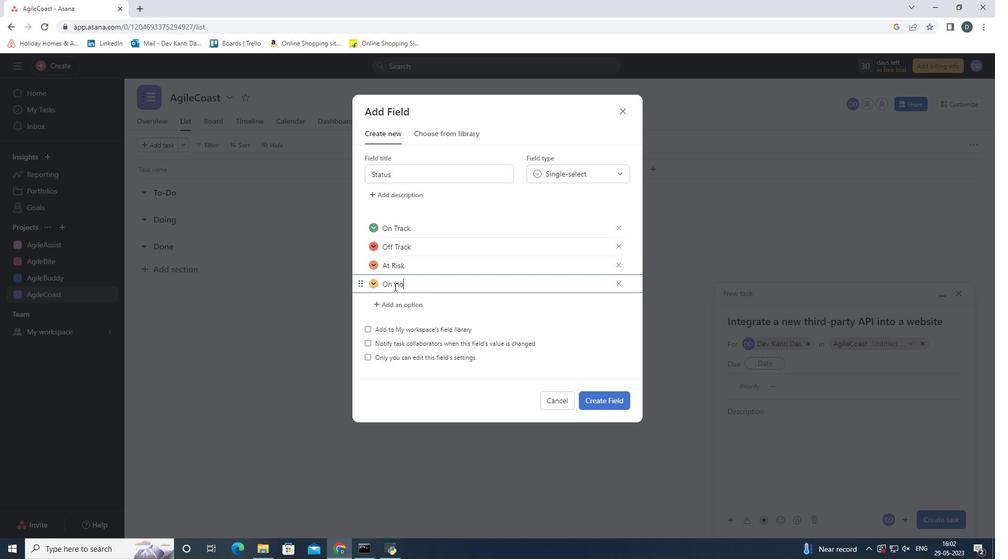 
Action: Mouse moved to (376, 283)
Screenshot: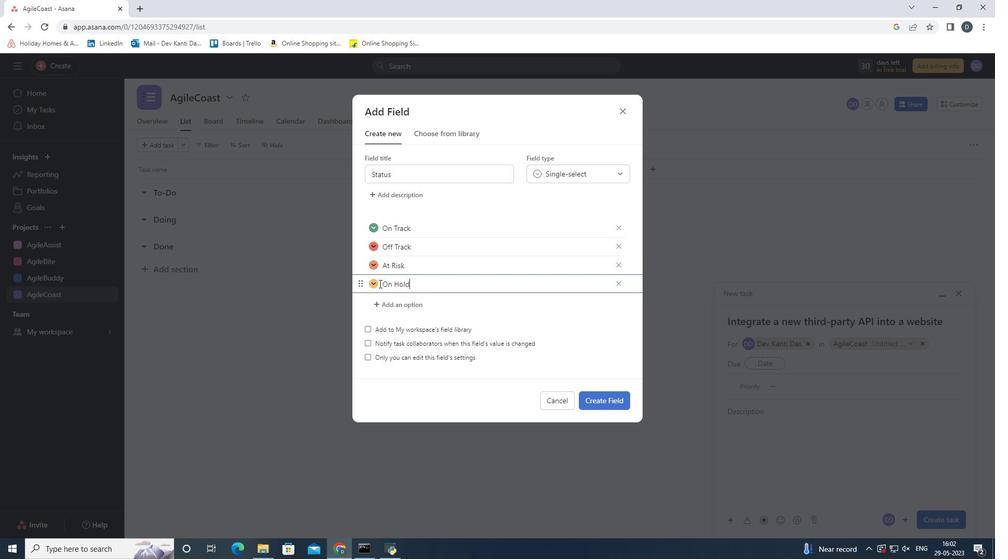 
Action: Mouse pressed left at (376, 283)
Screenshot: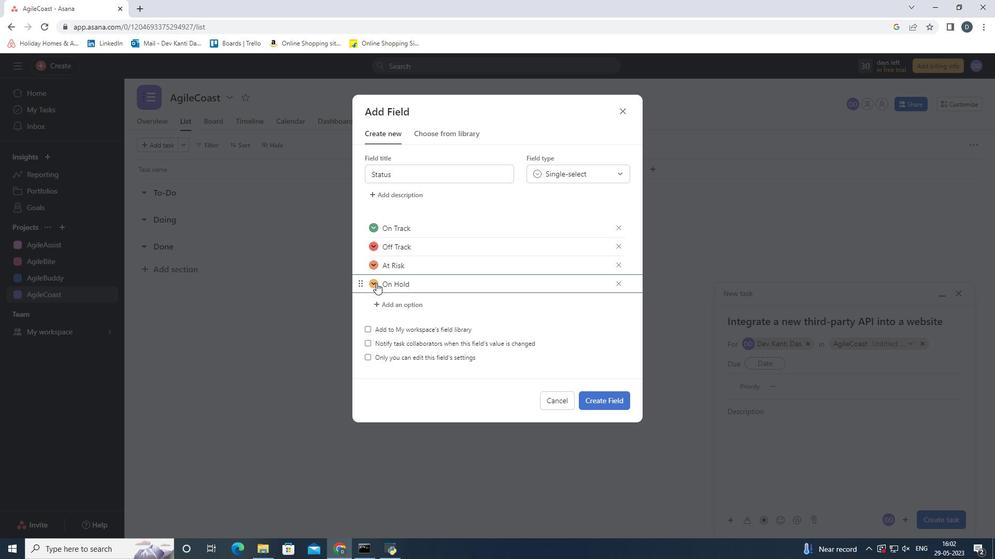
Action: Mouse moved to (295, 312)
Screenshot: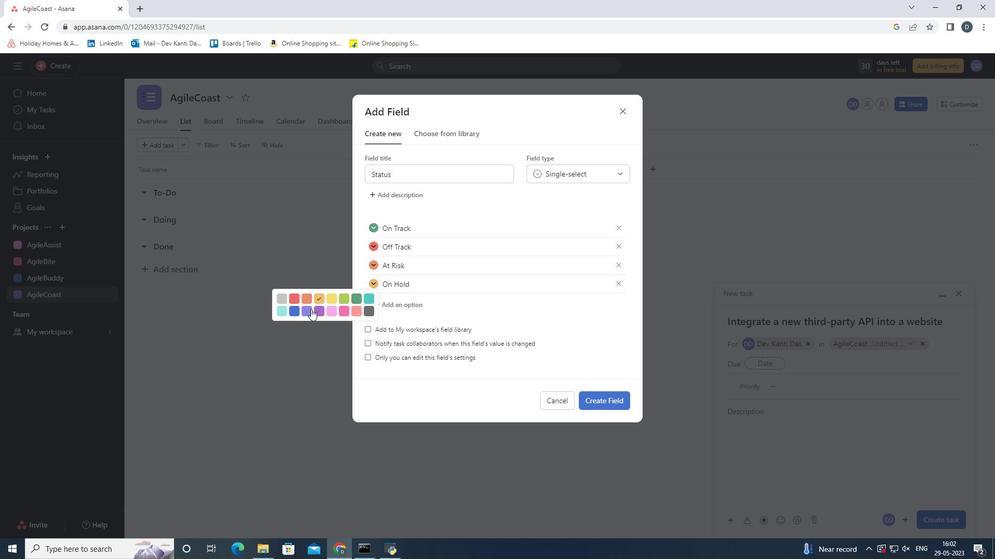 
Action: Mouse pressed left at (295, 312)
Screenshot: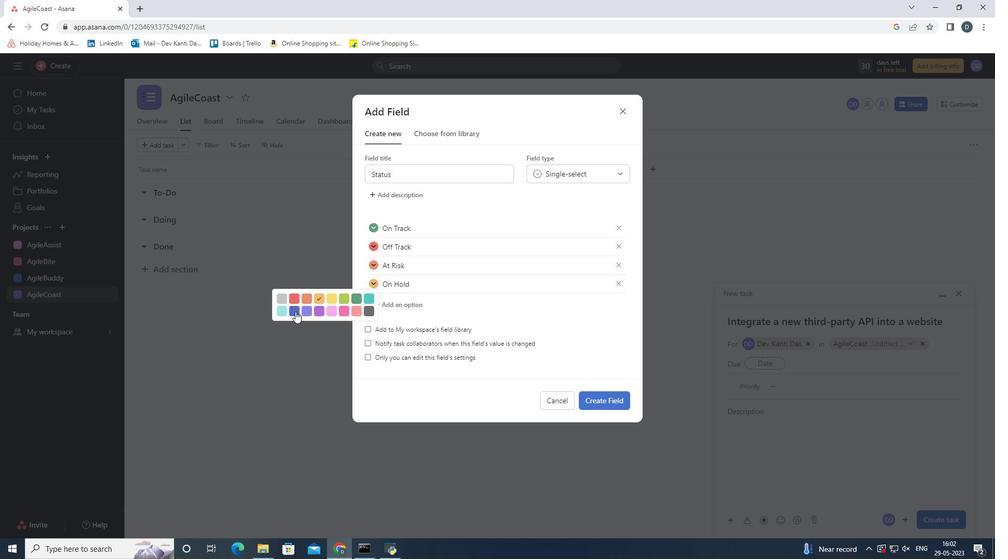 
Action: Mouse moved to (595, 405)
Screenshot: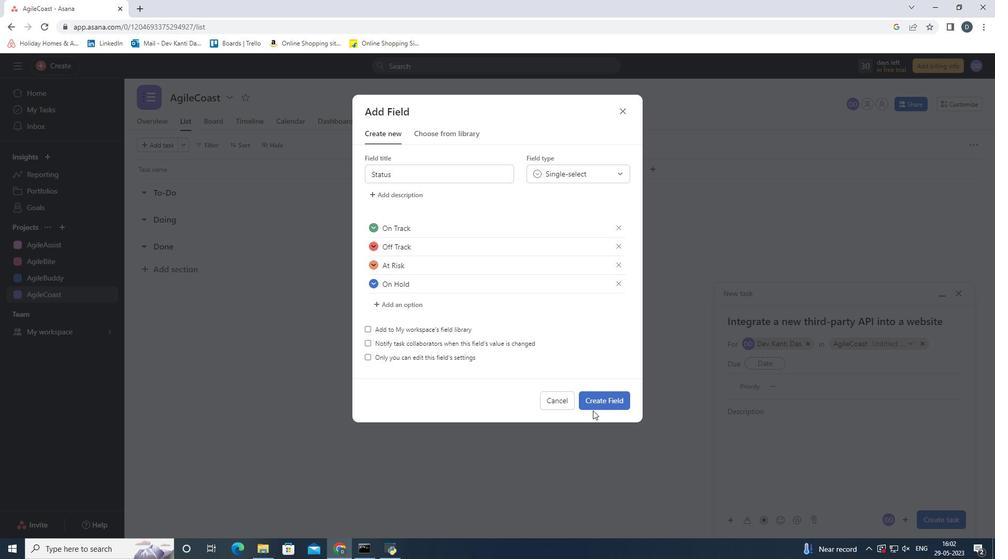 
Action: Mouse pressed left at (595, 405)
Screenshot: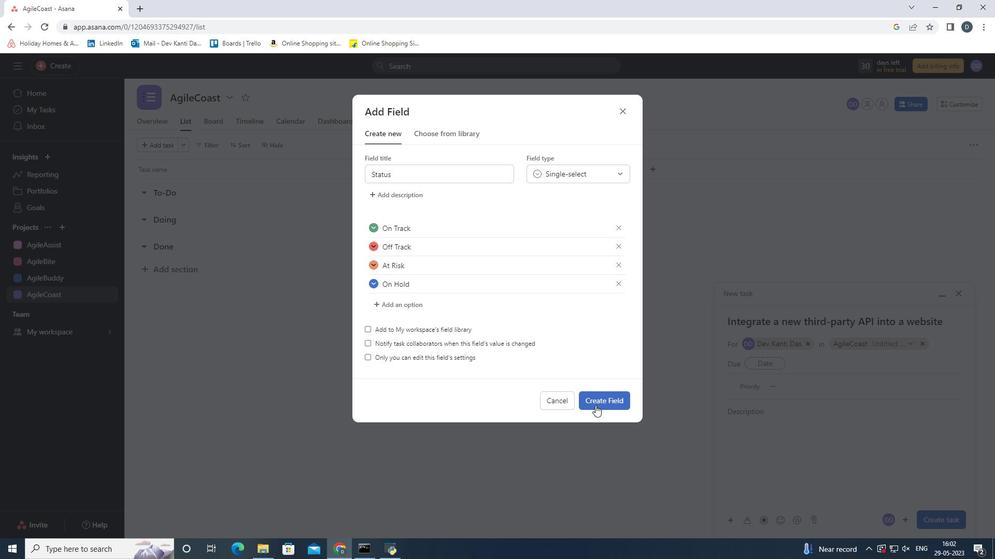 
Action: Mouse moved to (903, 520)
Screenshot: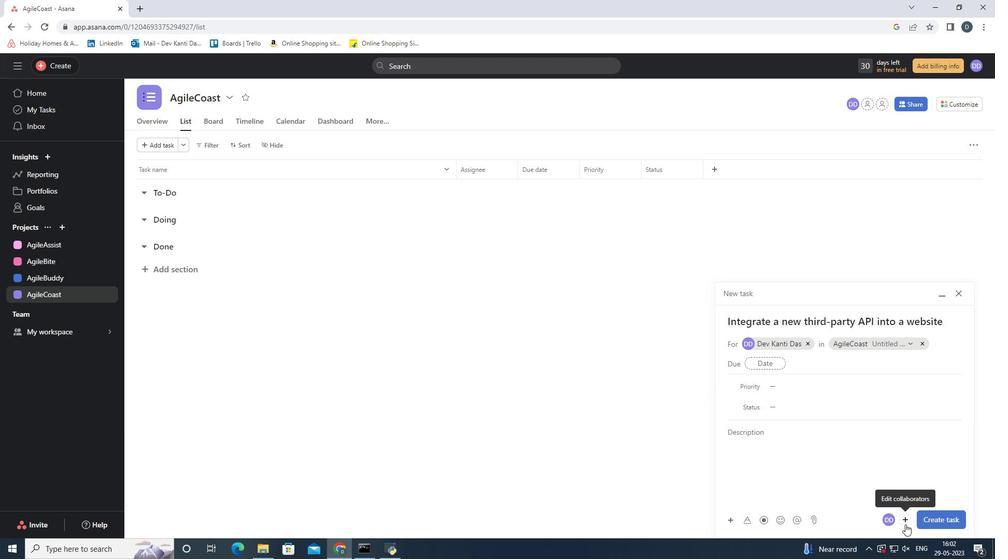 
Action: Mouse pressed left at (903, 520)
Screenshot: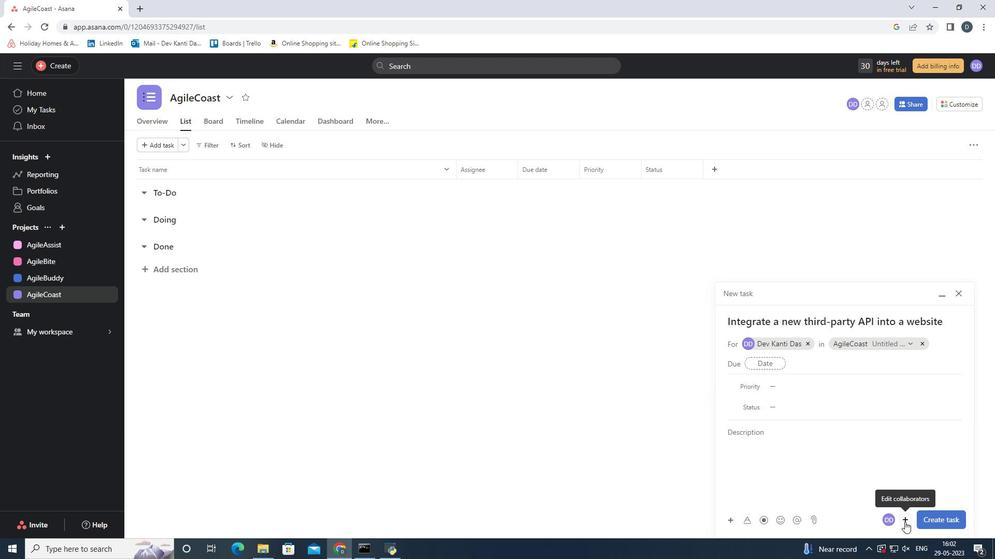 
Action: Key pressed <Key.shift>Softage.1<Key.shift><Key.shift><Key.shift><Key.shift><Key.shift><Key.shift><Key.shift>@softage.net
Screenshot: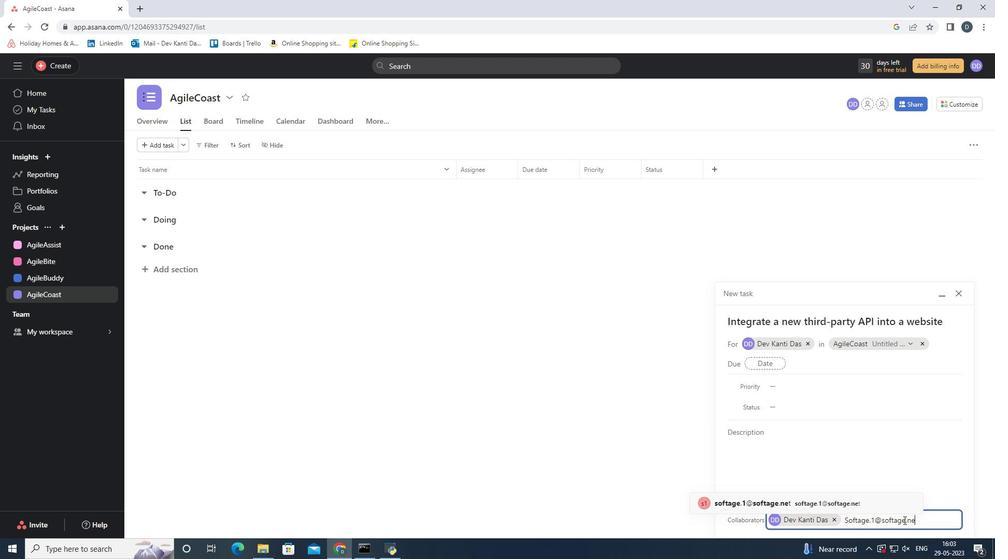 
Action: Mouse moved to (844, 498)
Screenshot: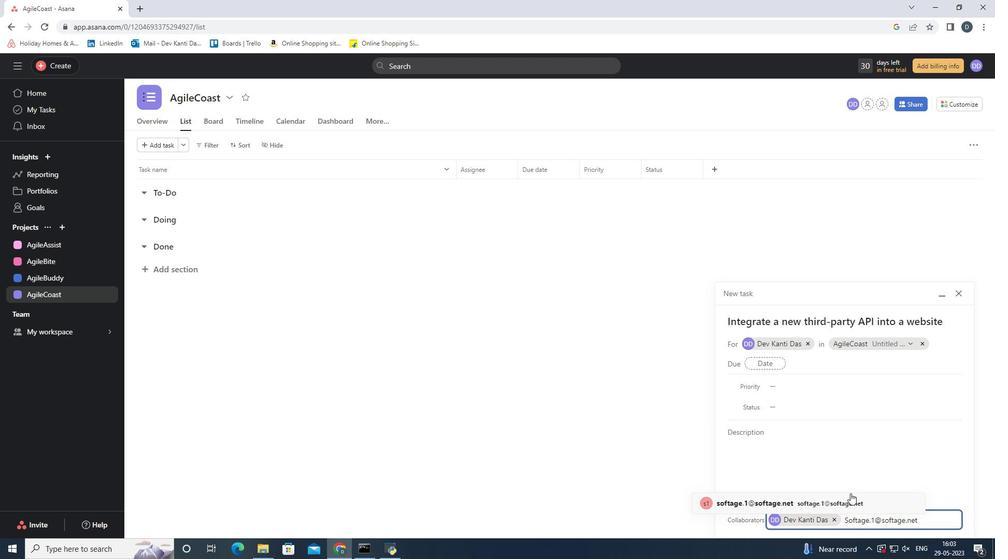 
Action: Mouse pressed left at (844, 498)
Screenshot: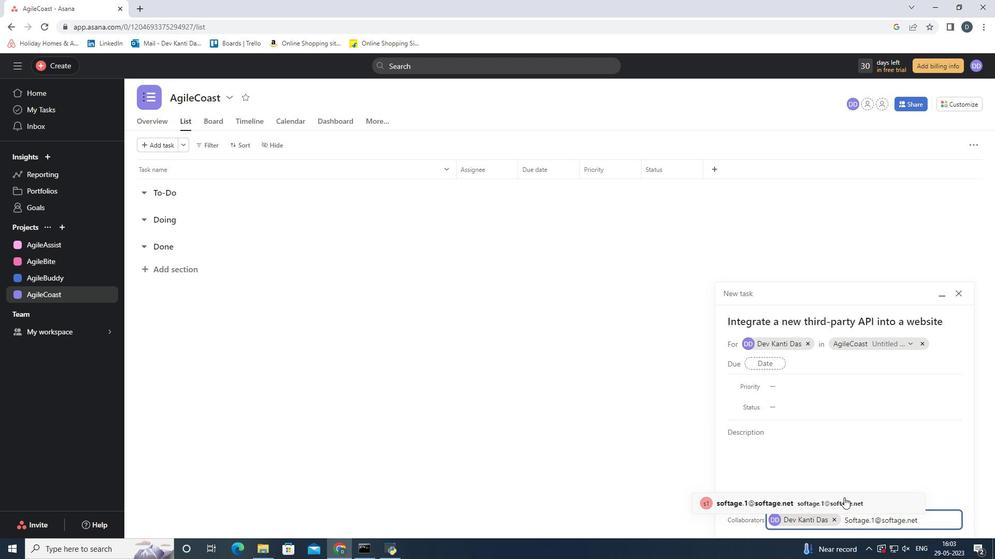 
Action: Mouse moved to (772, 388)
Screenshot: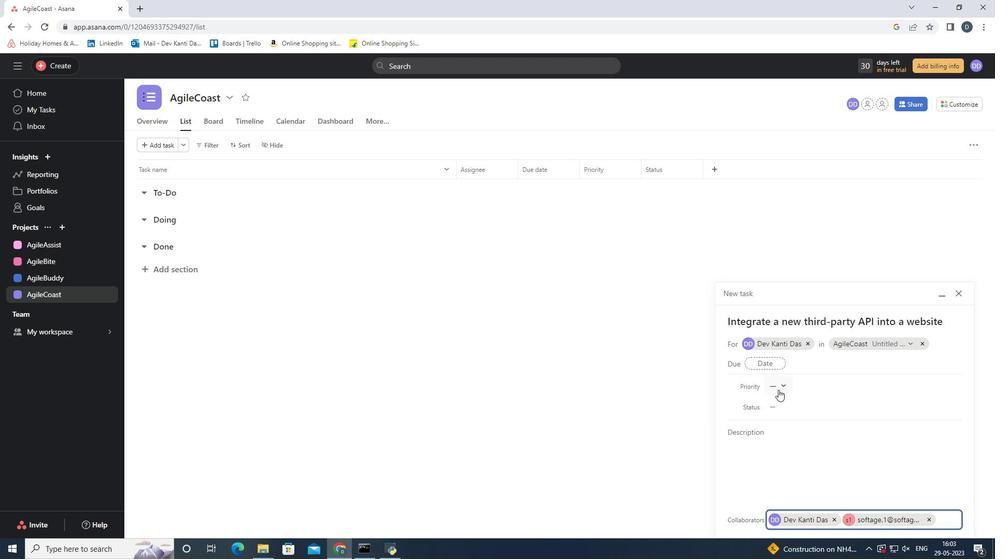 
Action: Mouse pressed left at (772, 388)
Screenshot: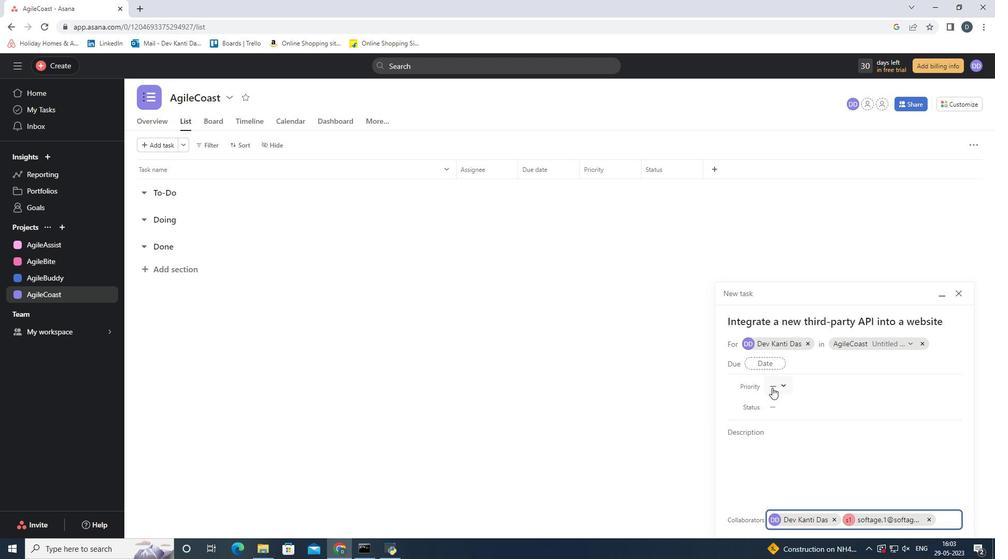 
Action: Mouse moved to (818, 458)
Screenshot: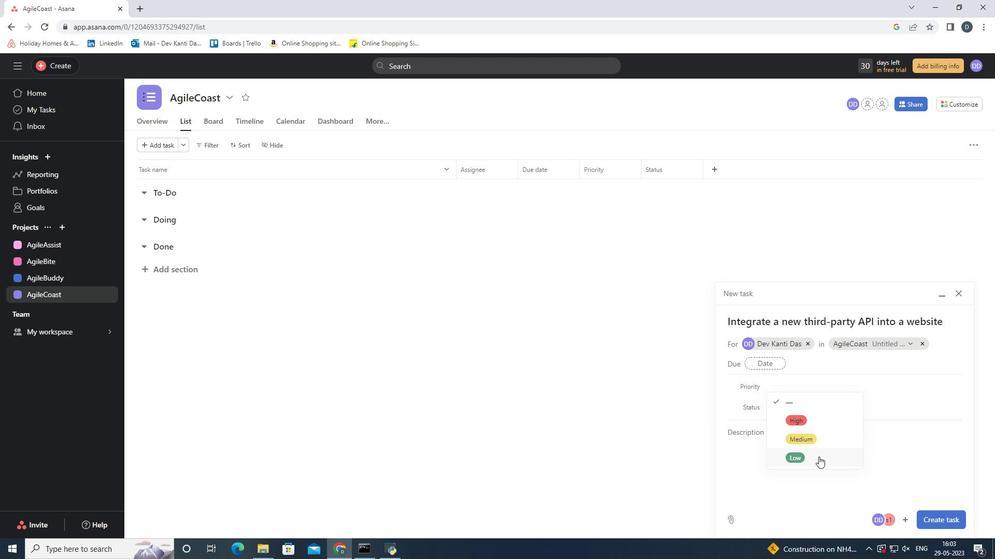 
Action: Mouse pressed left at (818, 458)
Screenshot: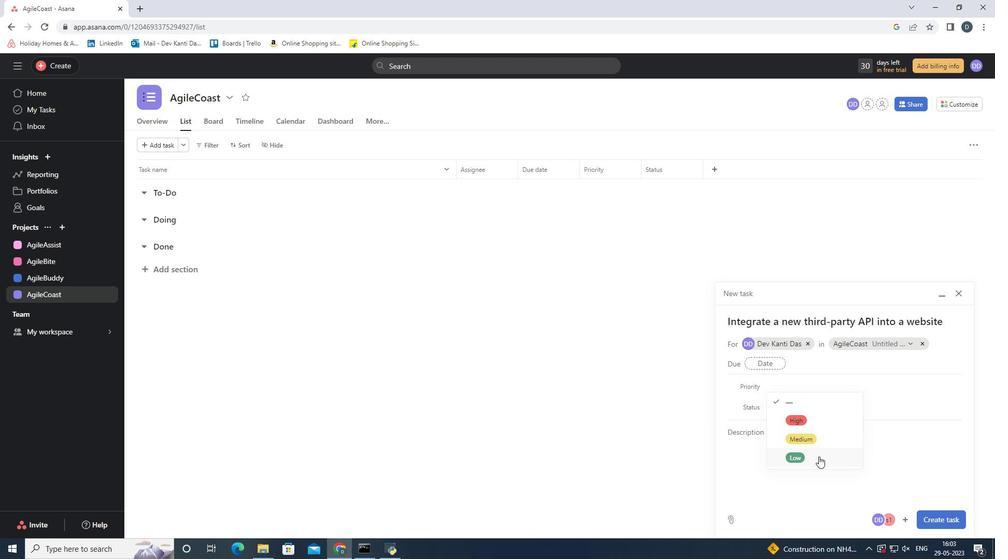 
Action: Mouse moved to (775, 408)
Screenshot: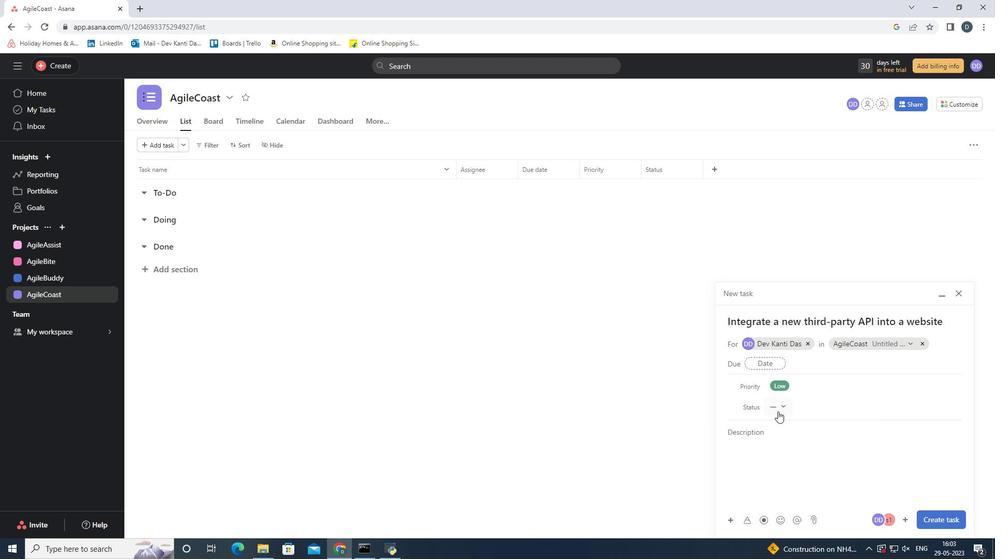 
Action: Mouse pressed left at (775, 408)
Screenshot: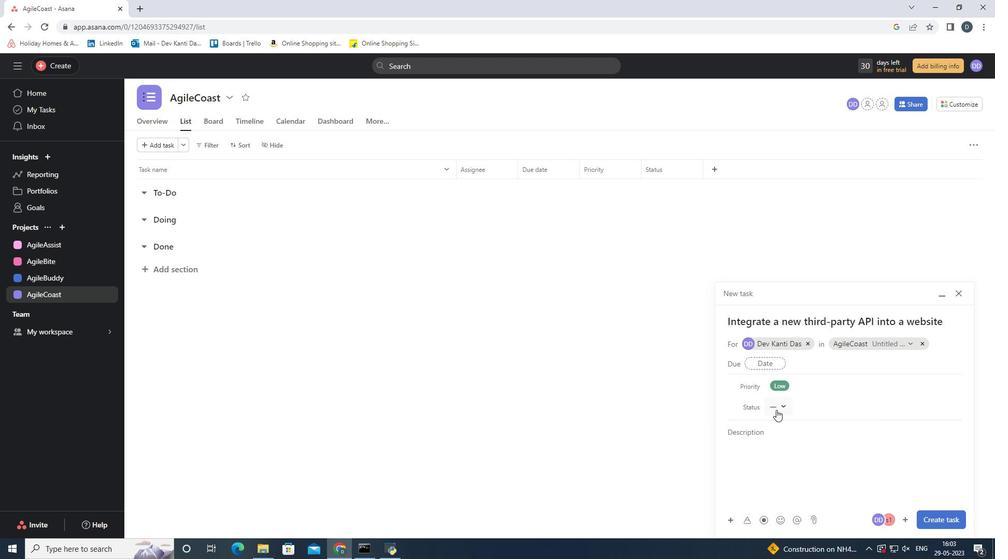 
Action: Mouse moved to (794, 435)
Screenshot: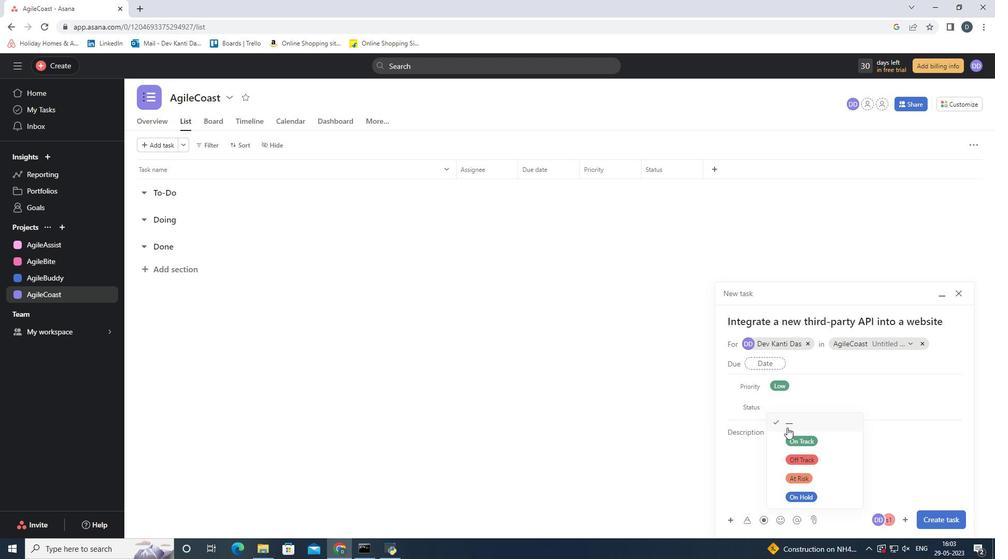 
Action: Mouse pressed left at (794, 435)
Screenshot: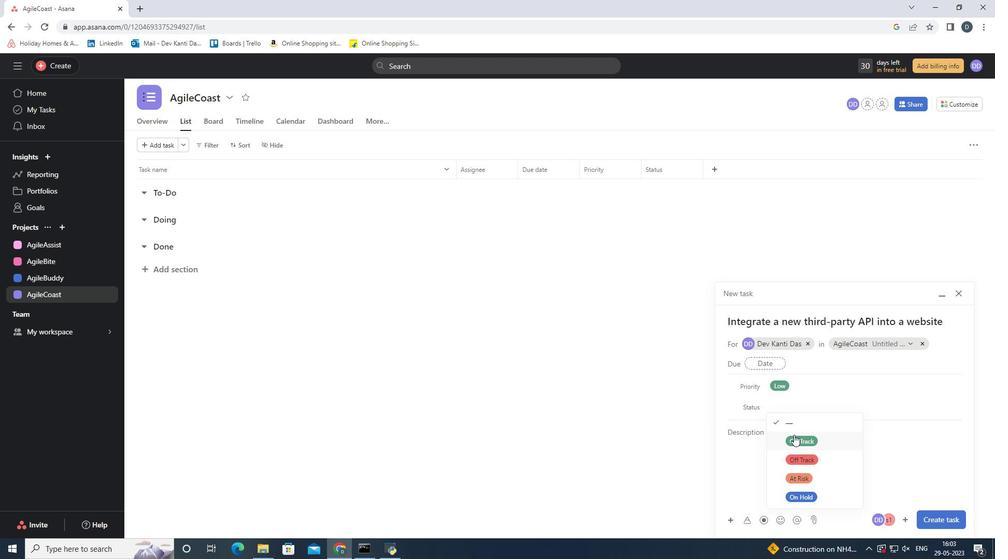
Action: Mouse moved to (937, 519)
Screenshot: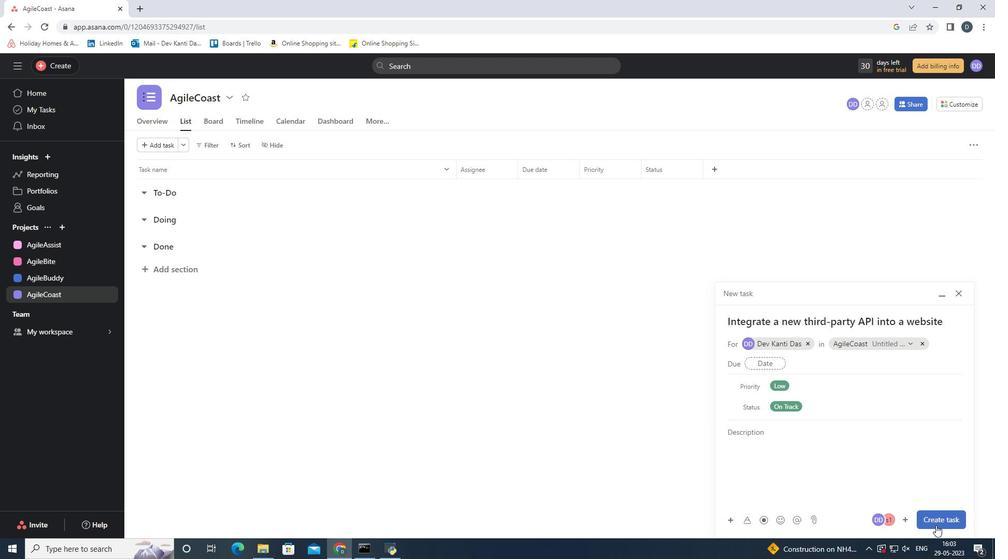 
Action: Mouse pressed left at (937, 519)
Screenshot: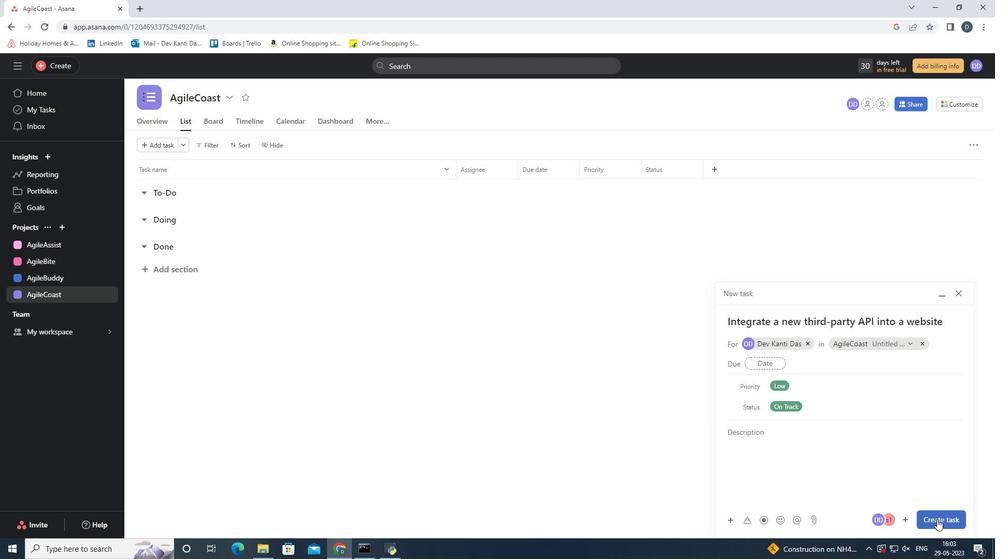 
Action: Mouse moved to (541, 422)
Screenshot: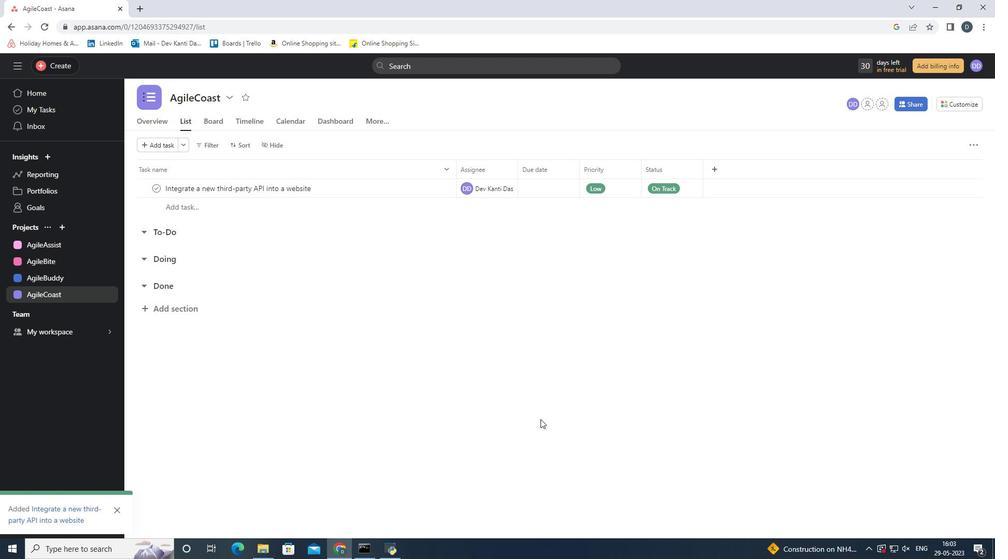 
